 Task: Search one way flight ticket for 5 adults, 1 child, 2 infants in seat and 1 infant on lap in business from Charlotte Amalie,st. Thomas: Cyril E. King Airport to Rock Springs: Southwest Wyoming Regional Airport (rock Springs Sweetwater County Airport) on 8-5-2023. Choice of flights is Alaska. Number of bags: 11 checked bags. Price is upto 81000. Outbound departure time preference is 18:15. Flight should be any emissions.
Action: Mouse moved to (337, 300)
Screenshot: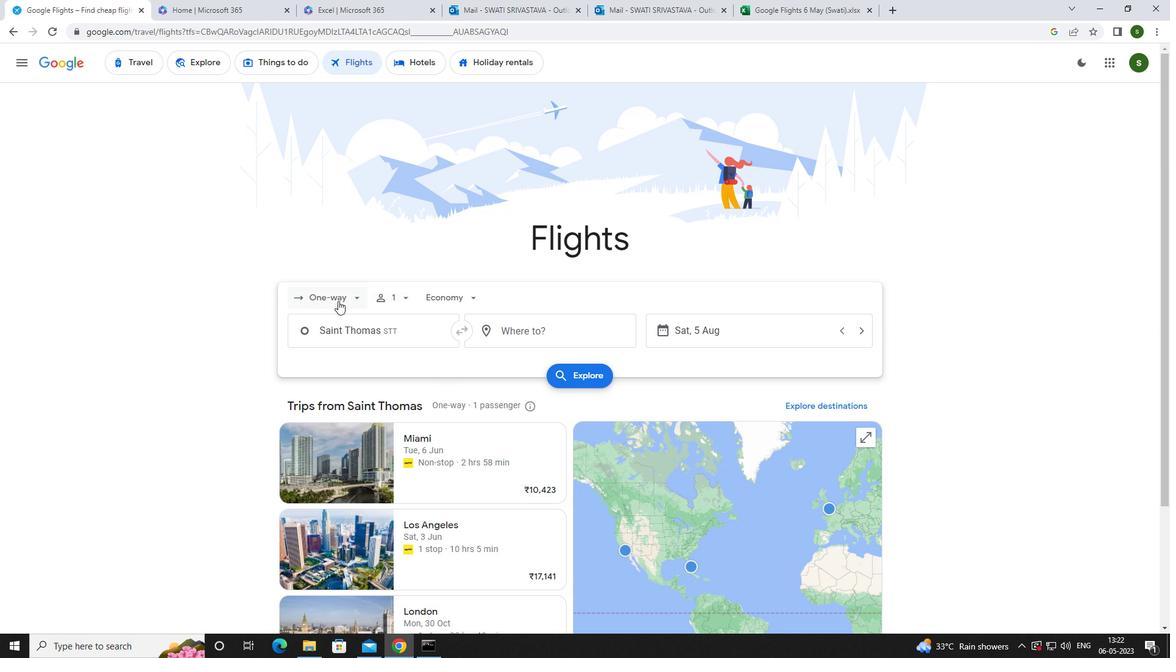 
Action: Mouse pressed left at (337, 300)
Screenshot: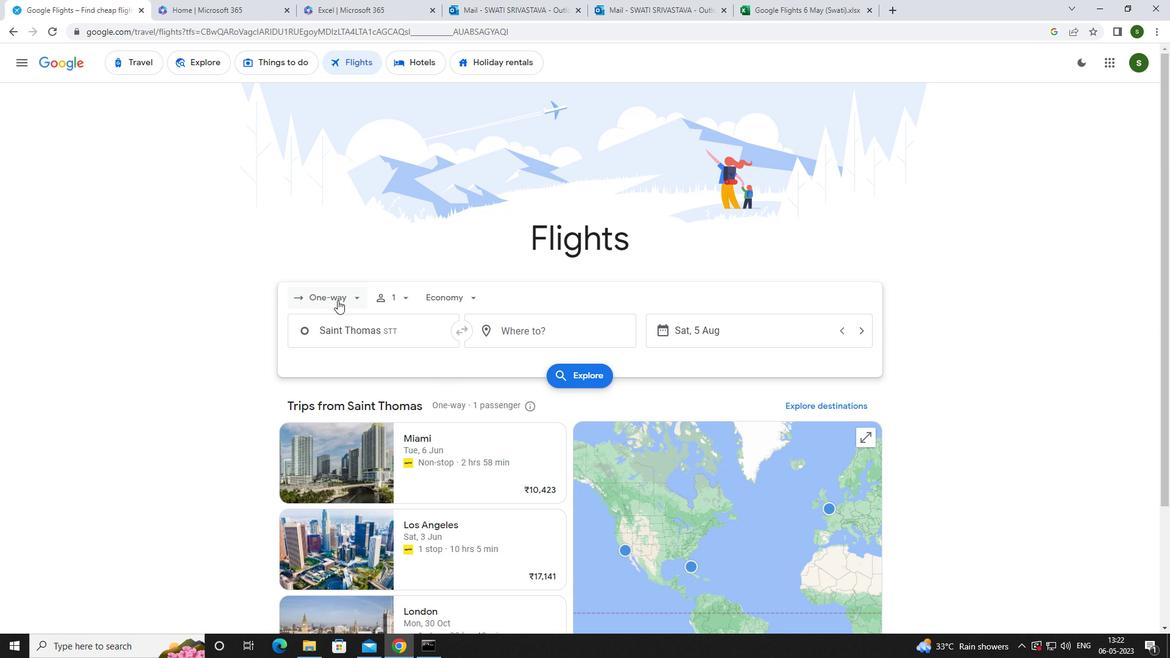 
Action: Mouse moved to (354, 354)
Screenshot: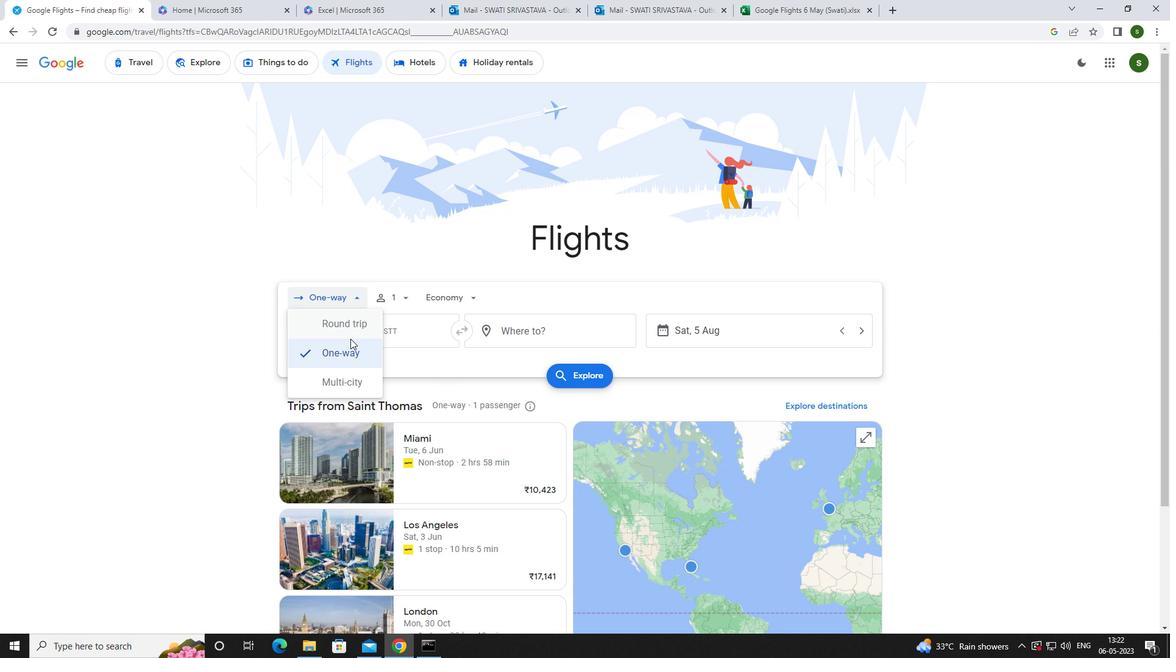 
Action: Mouse pressed left at (354, 354)
Screenshot: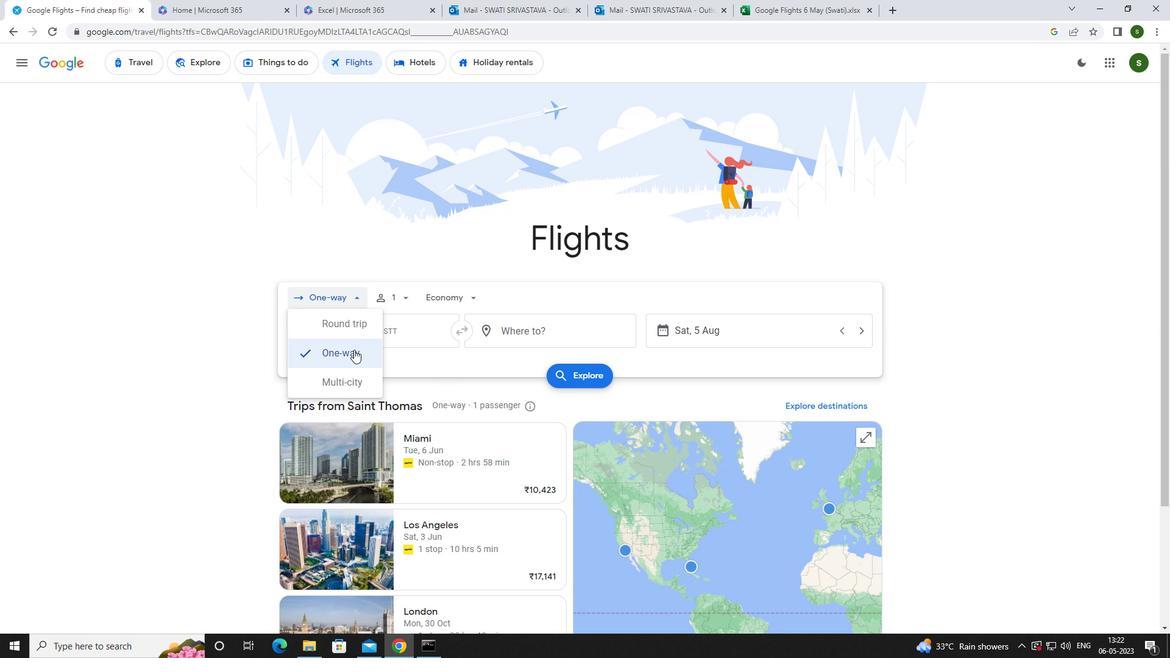 
Action: Mouse moved to (403, 295)
Screenshot: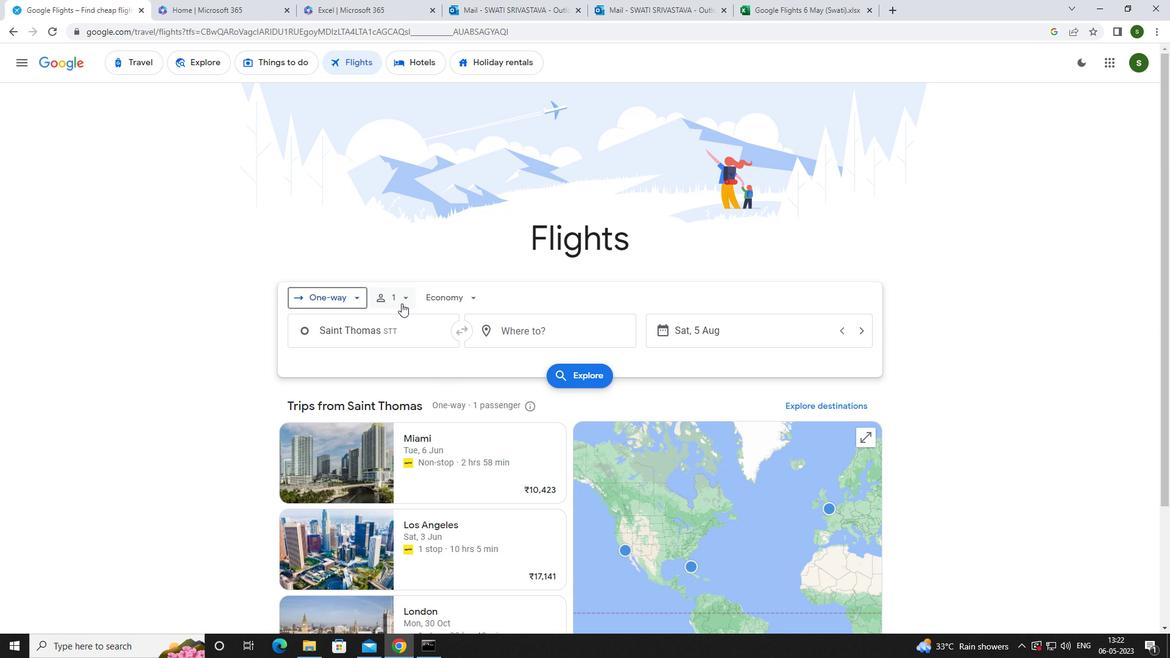 
Action: Mouse pressed left at (403, 295)
Screenshot: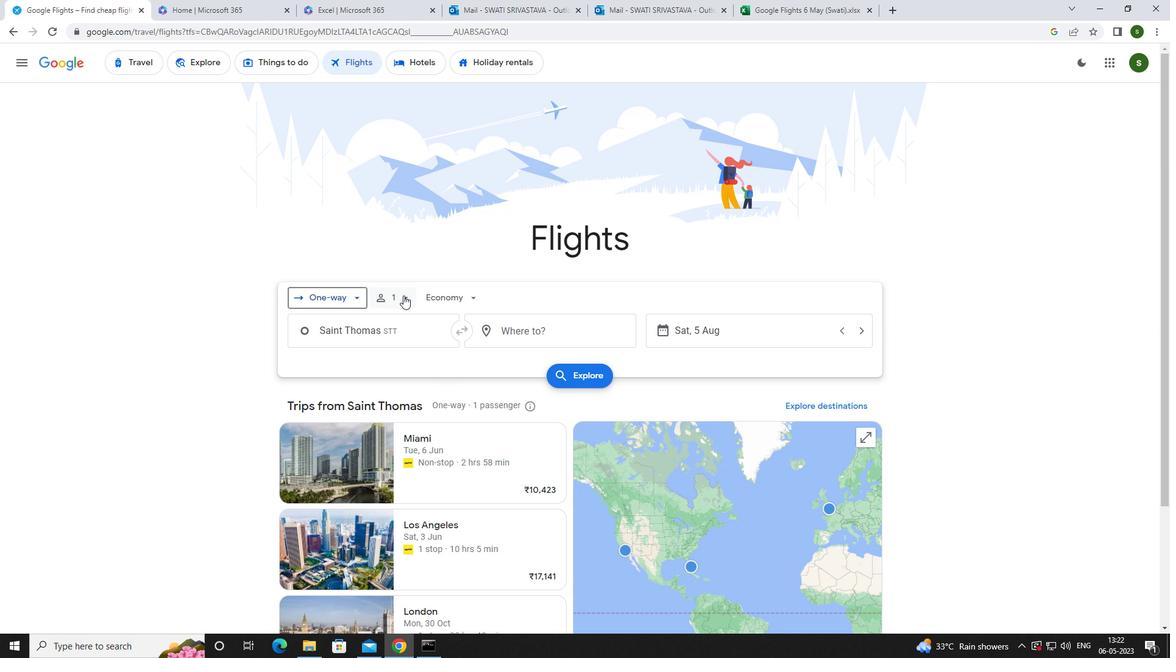 
Action: Mouse moved to (502, 330)
Screenshot: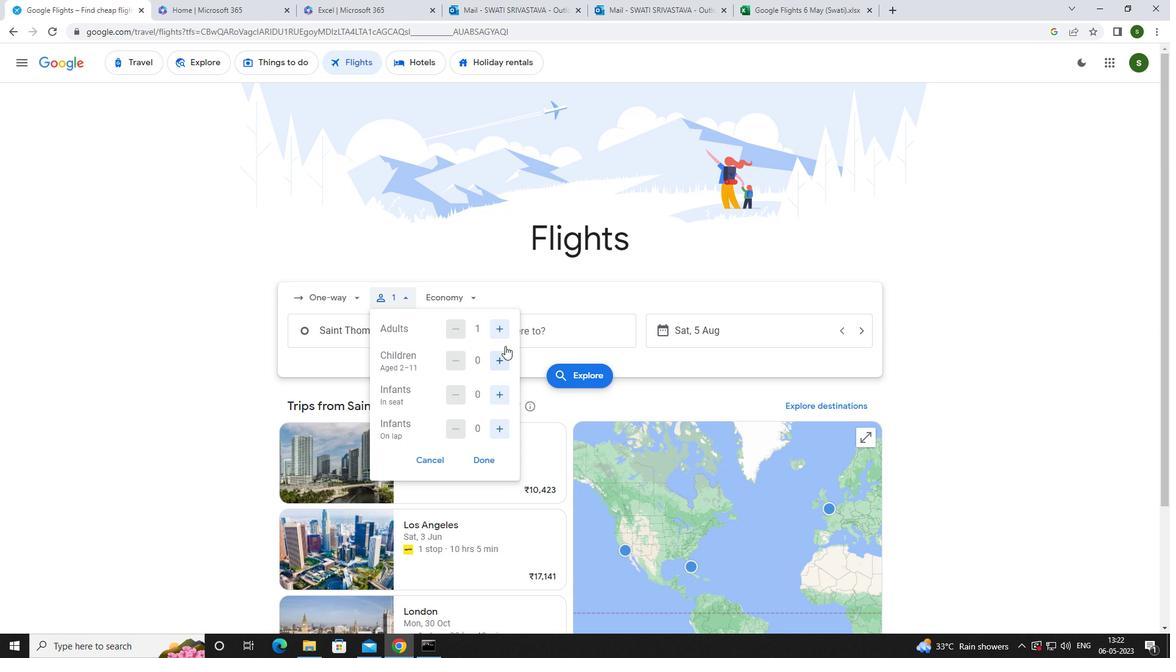 
Action: Mouse pressed left at (502, 330)
Screenshot: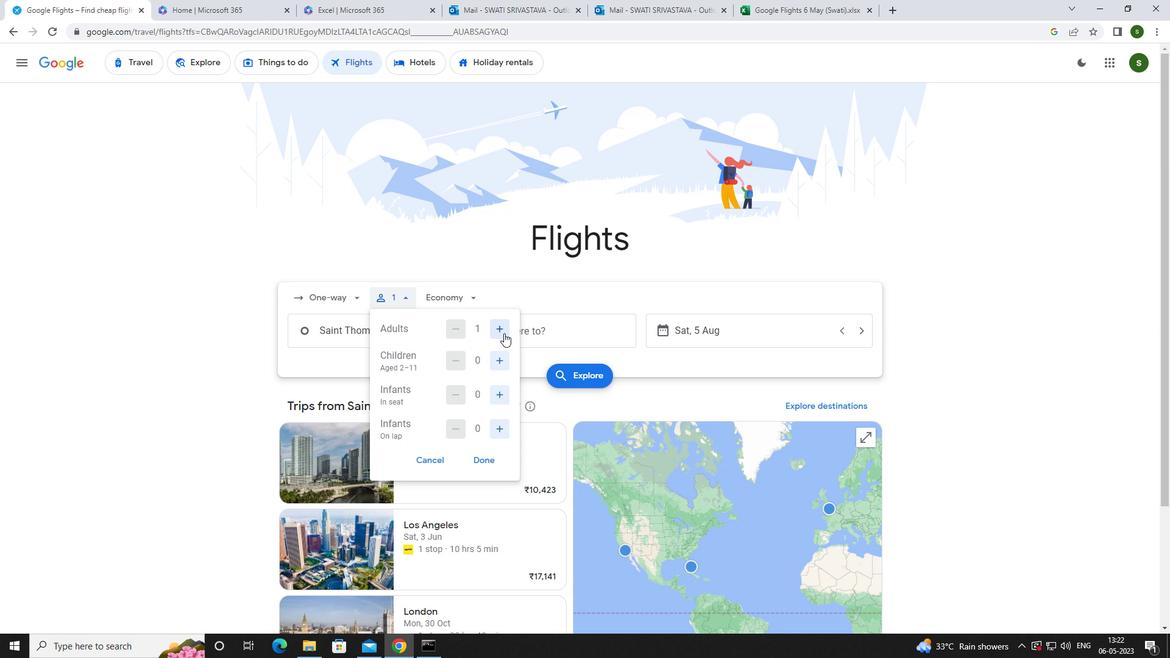 
Action: Mouse pressed left at (502, 330)
Screenshot: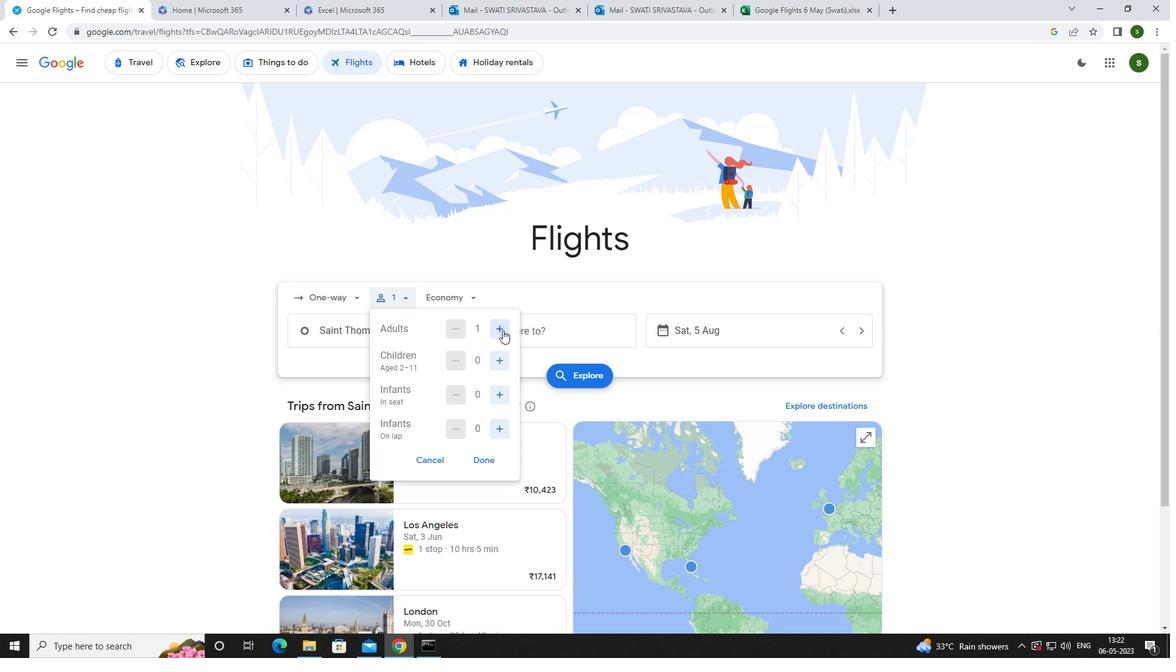 
Action: Mouse pressed left at (502, 330)
Screenshot: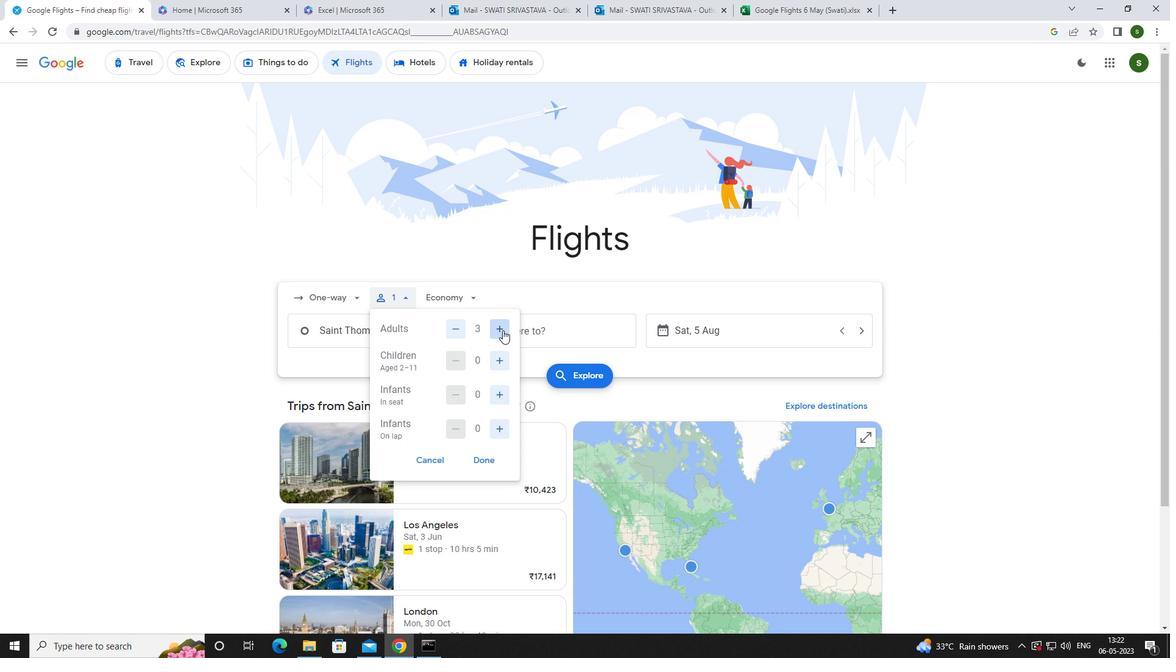 
Action: Mouse pressed left at (502, 330)
Screenshot: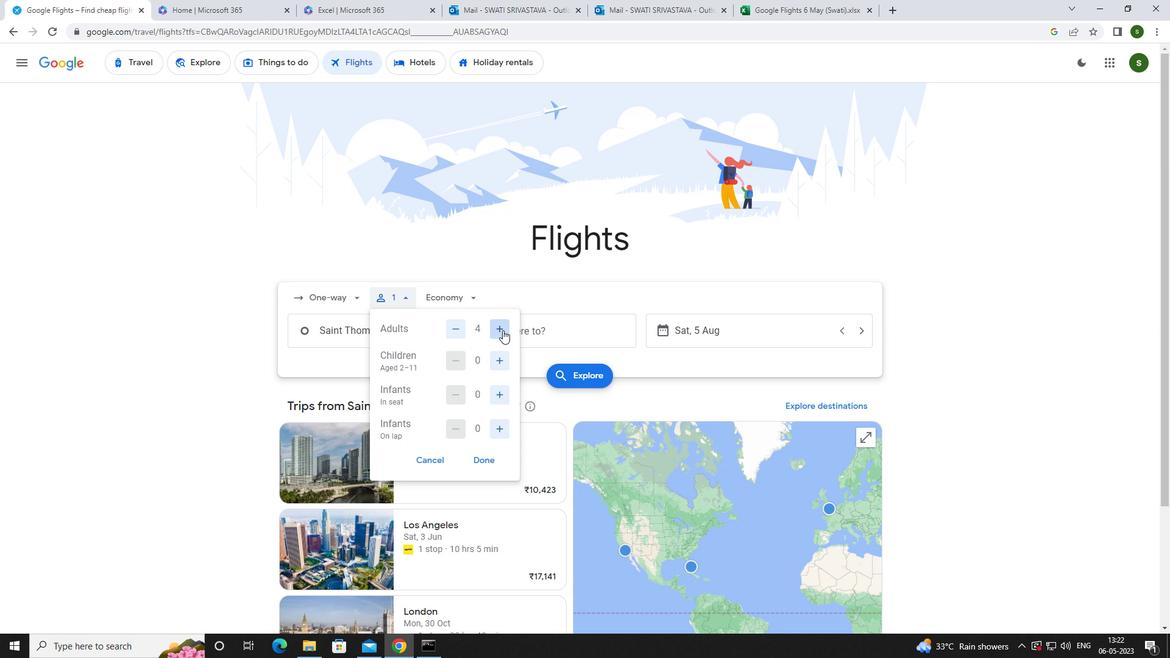
Action: Mouse moved to (500, 360)
Screenshot: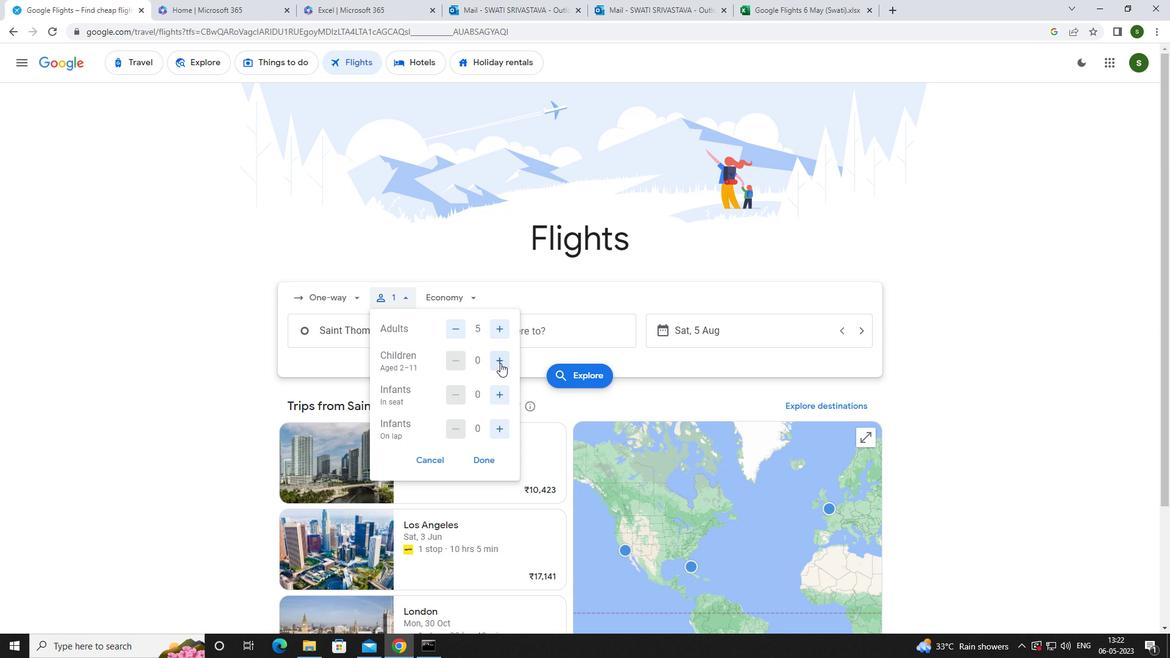 
Action: Mouse pressed left at (500, 360)
Screenshot: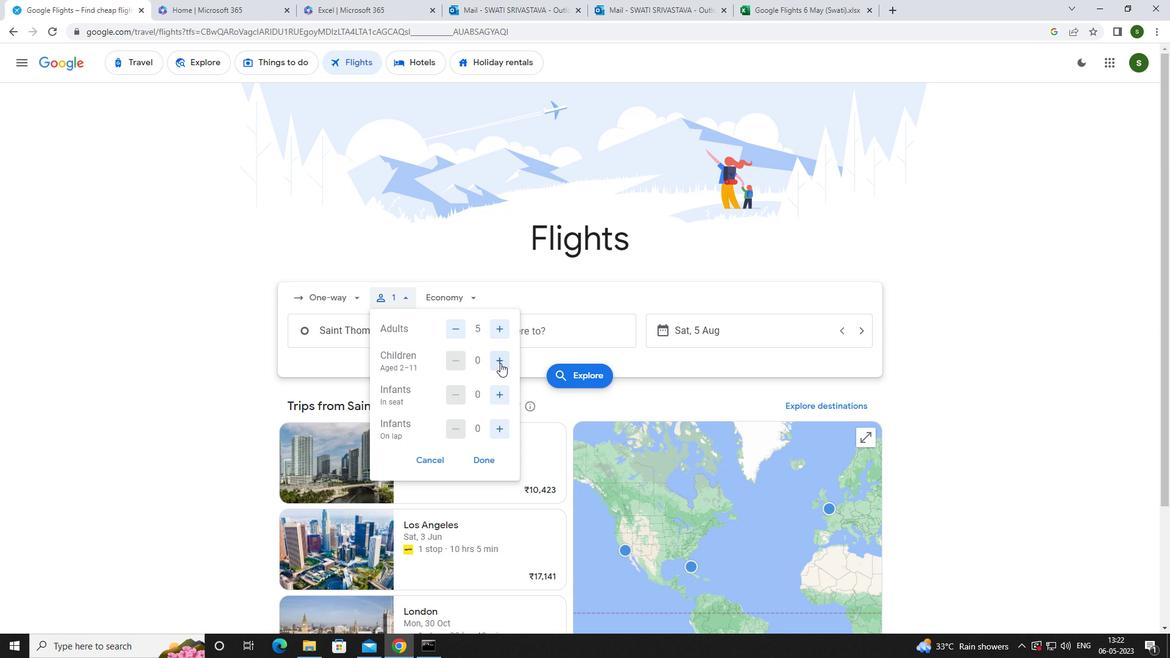 
Action: Mouse moved to (500, 394)
Screenshot: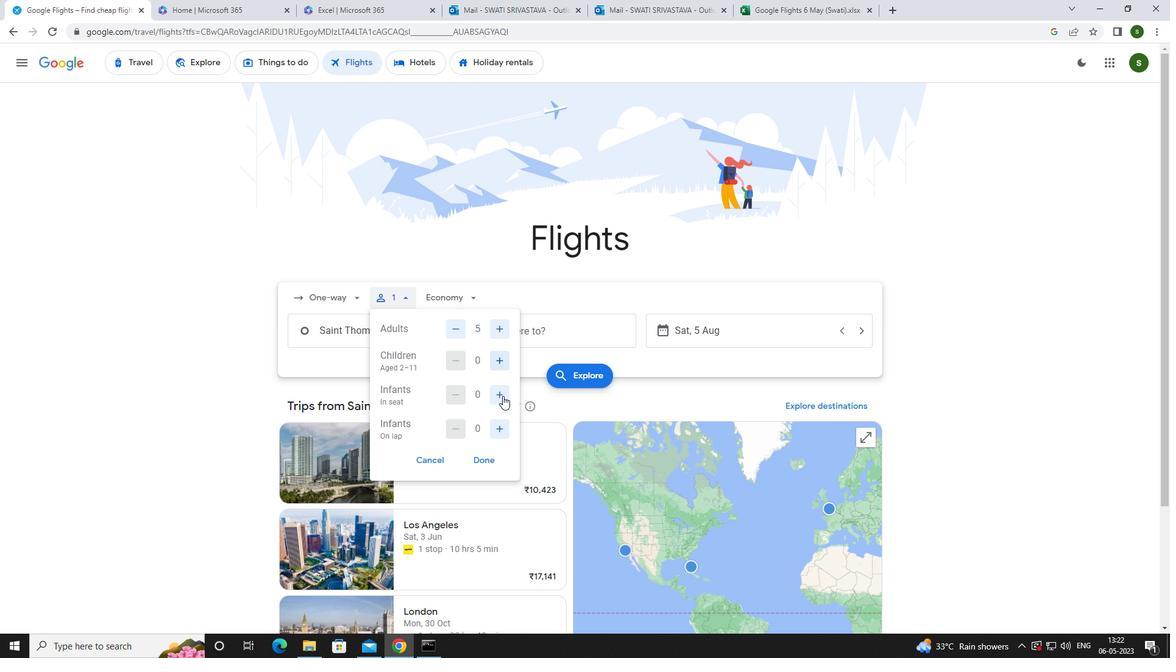 
Action: Mouse pressed left at (500, 394)
Screenshot: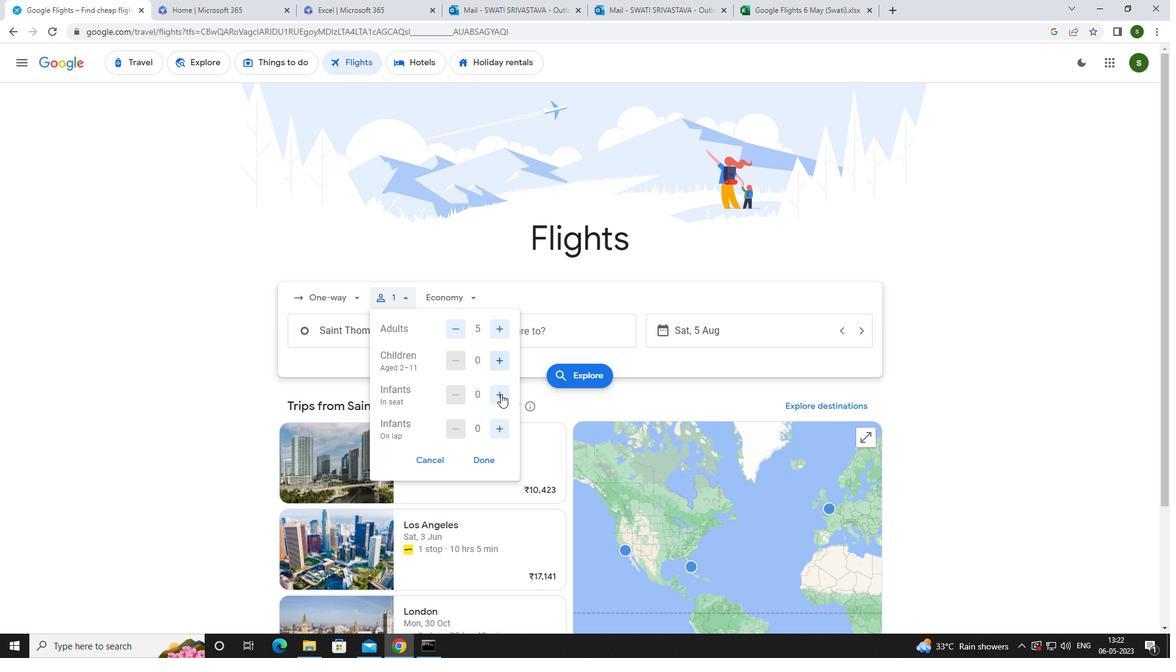 
Action: Mouse moved to (500, 393)
Screenshot: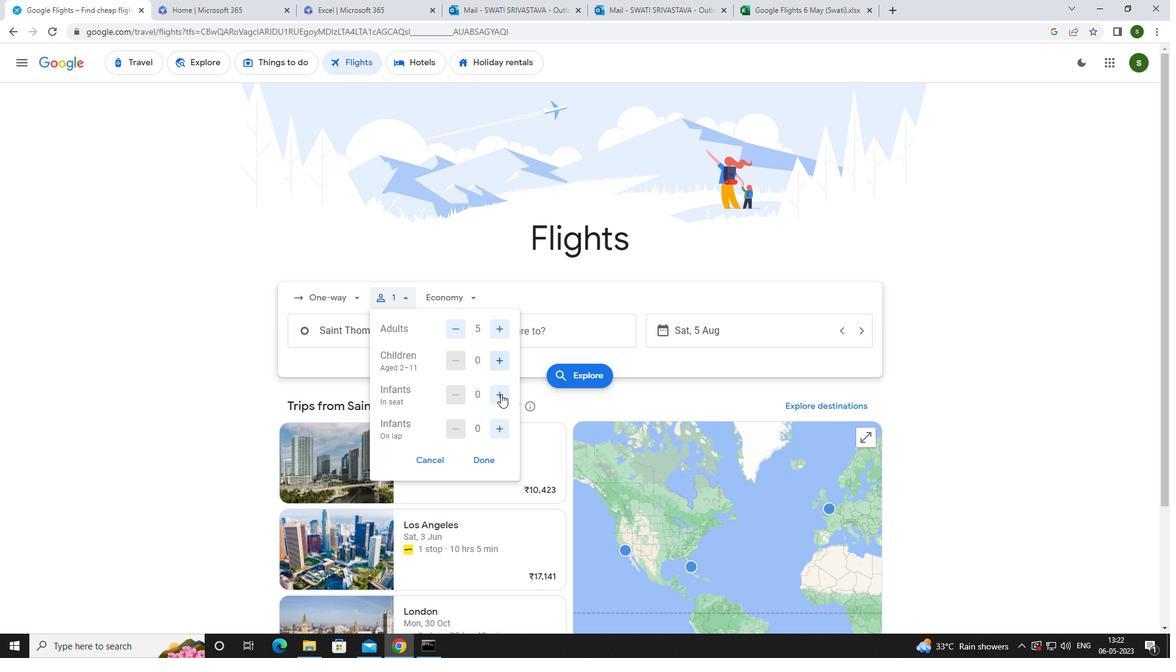 
Action: Mouse pressed left at (500, 393)
Screenshot: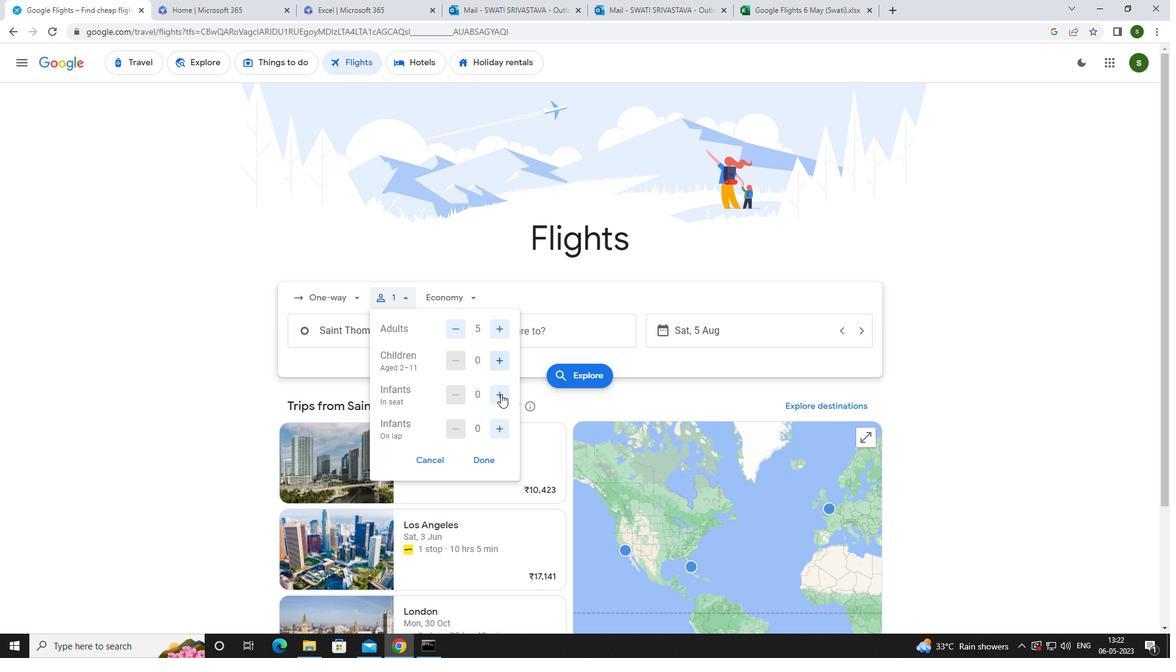 
Action: Mouse moved to (497, 431)
Screenshot: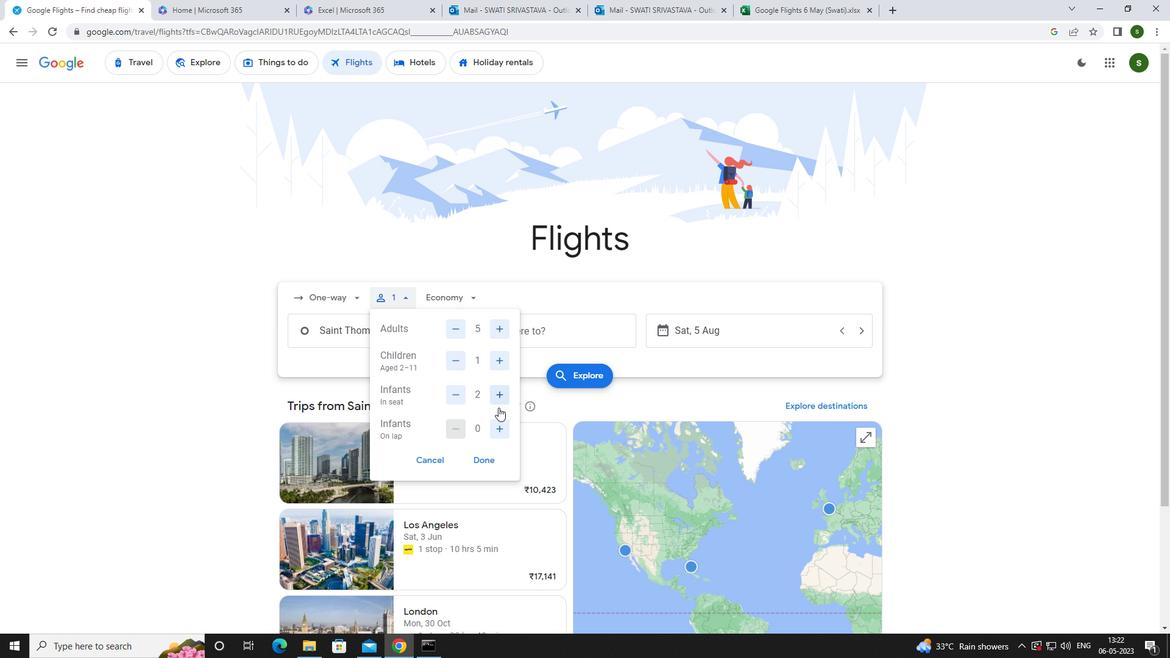 
Action: Mouse pressed left at (497, 431)
Screenshot: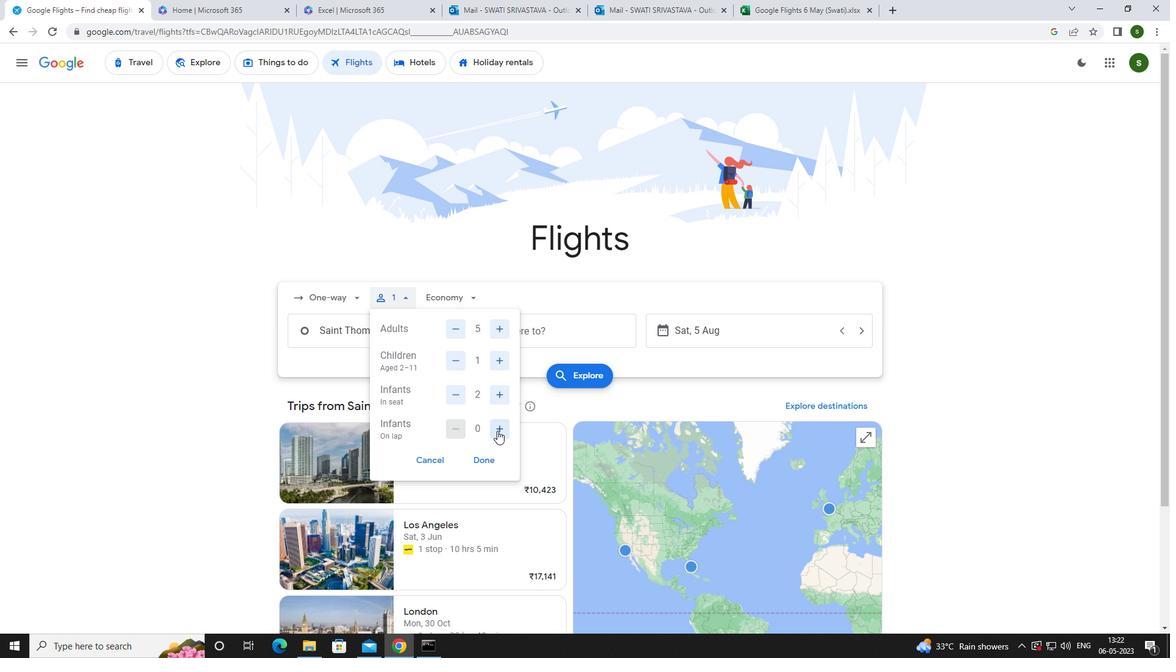 
Action: Mouse moved to (468, 294)
Screenshot: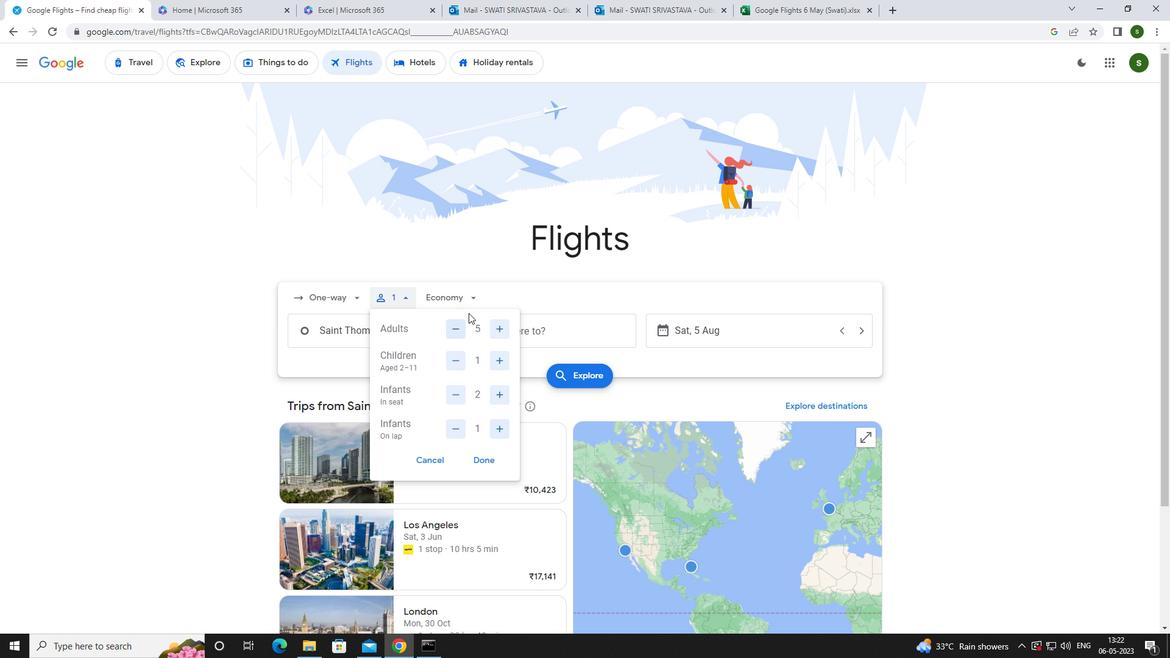 
Action: Mouse pressed left at (468, 294)
Screenshot: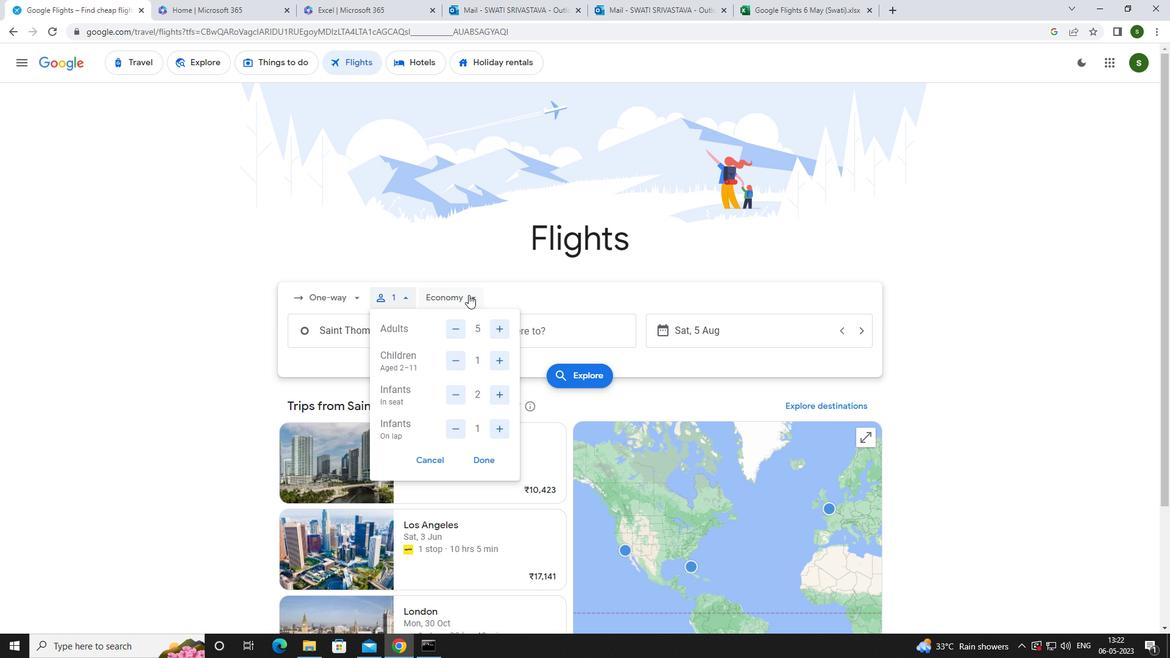 
Action: Mouse moved to (480, 381)
Screenshot: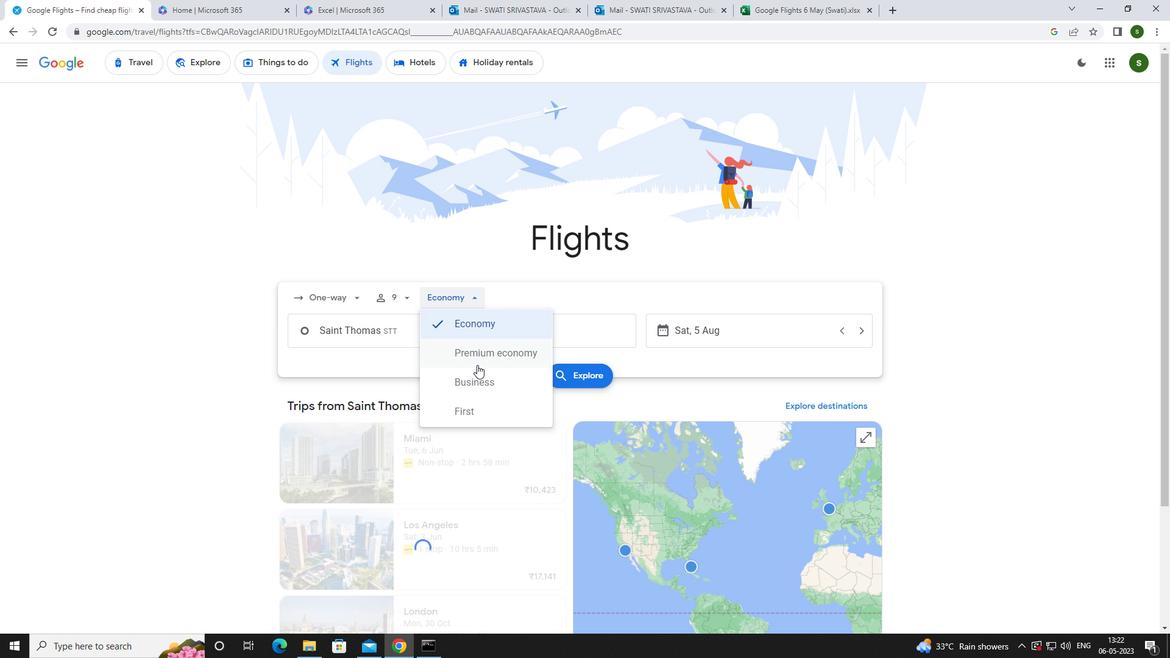 
Action: Mouse pressed left at (480, 381)
Screenshot: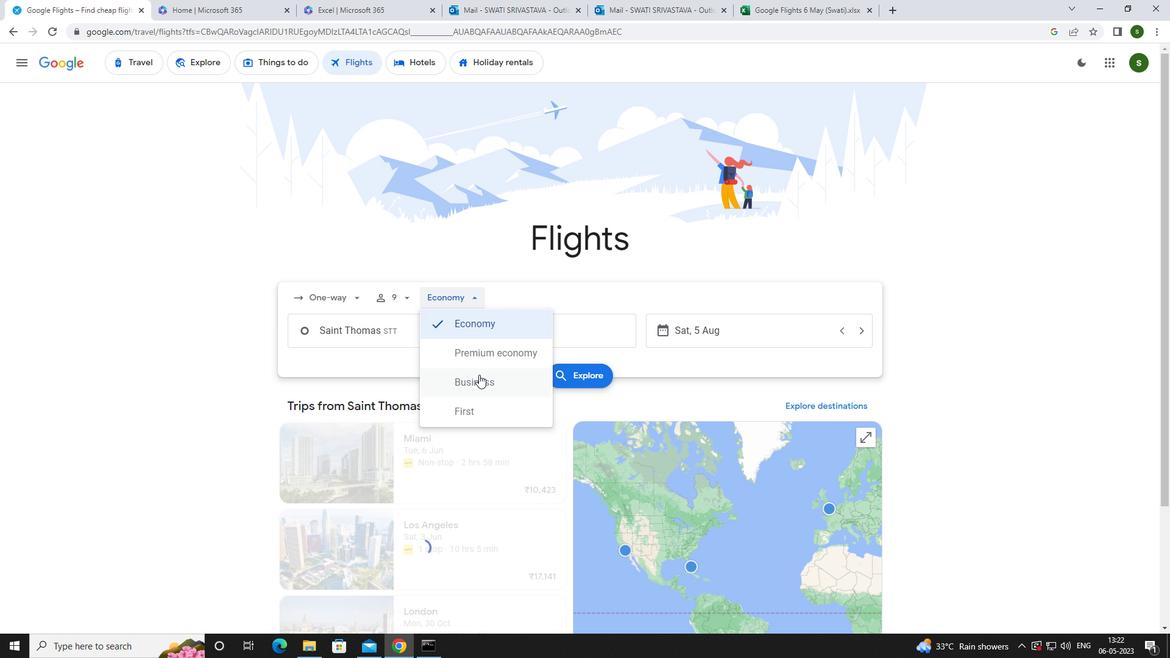 
Action: Mouse moved to (416, 331)
Screenshot: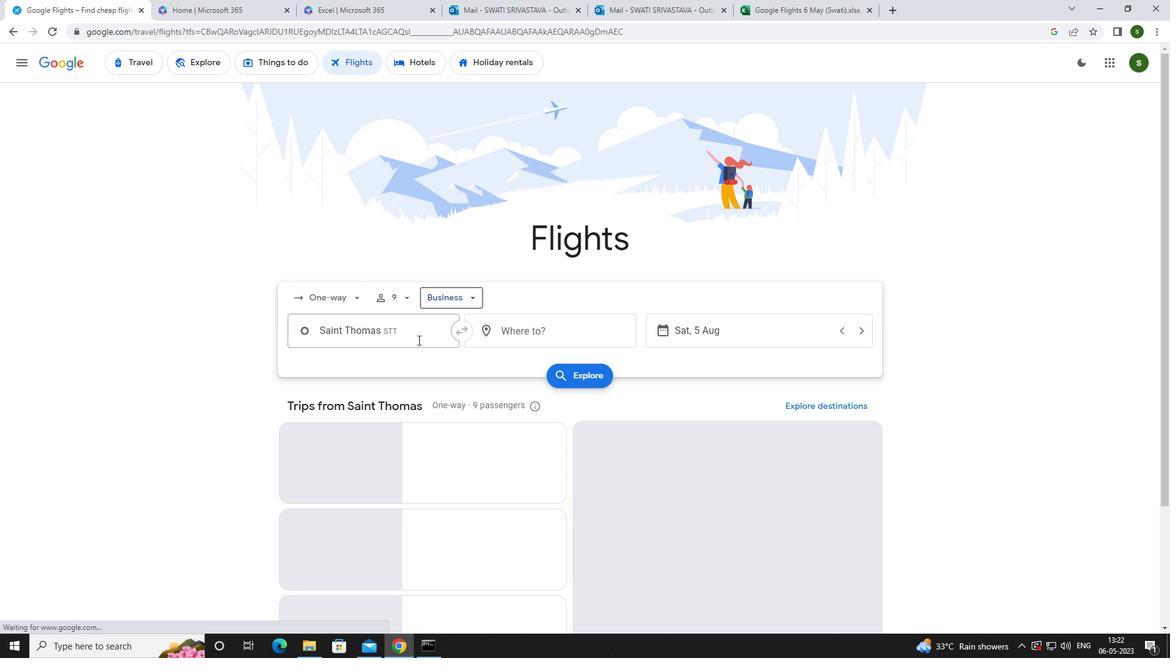 
Action: Mouse pressed left at (416, 331)
Screenshot: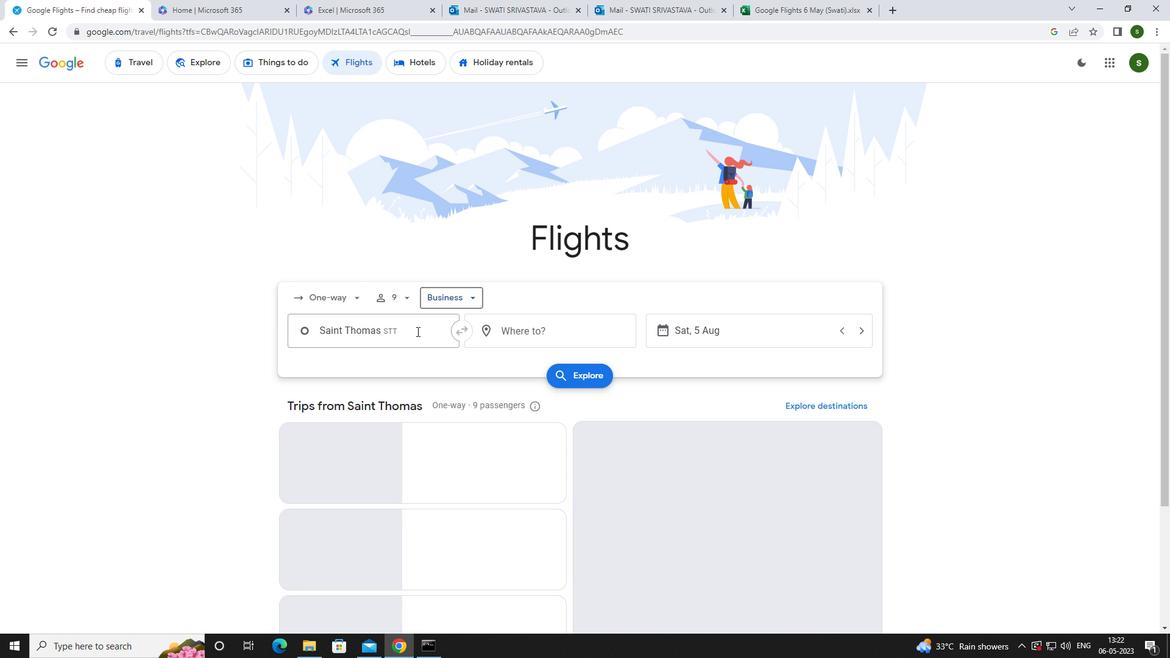 
Action: Key pressed <Key.caps_lock>c<Key.caps_lock>yril
Screenshot: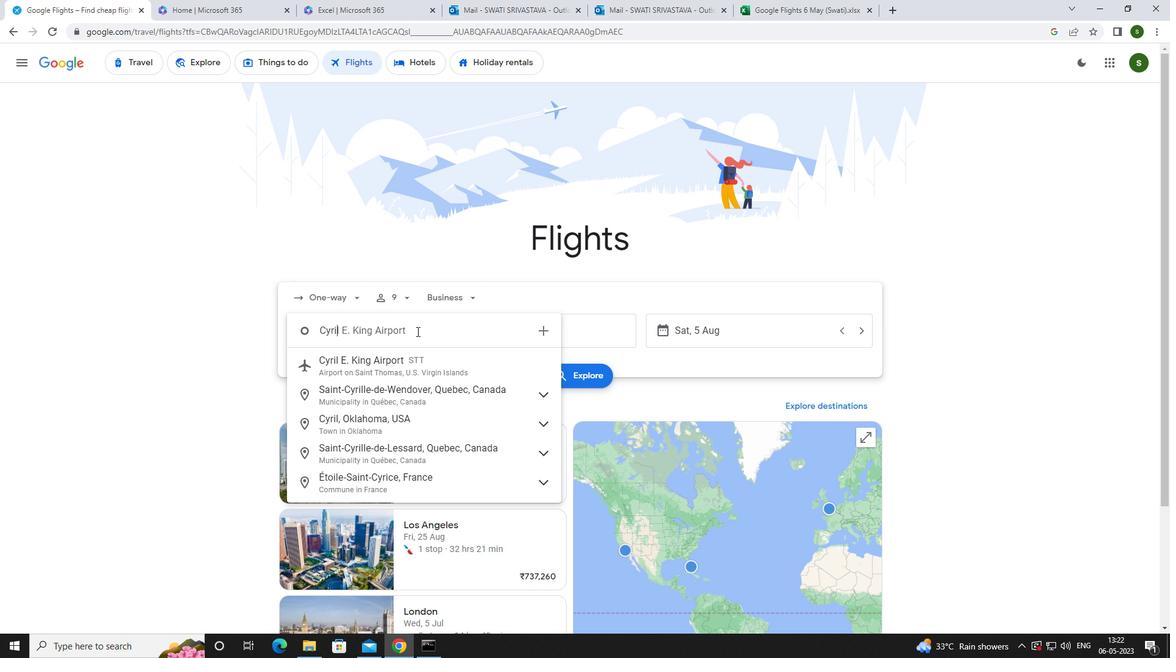 
Action: Mouse moved to (396, 361)
Screenshot: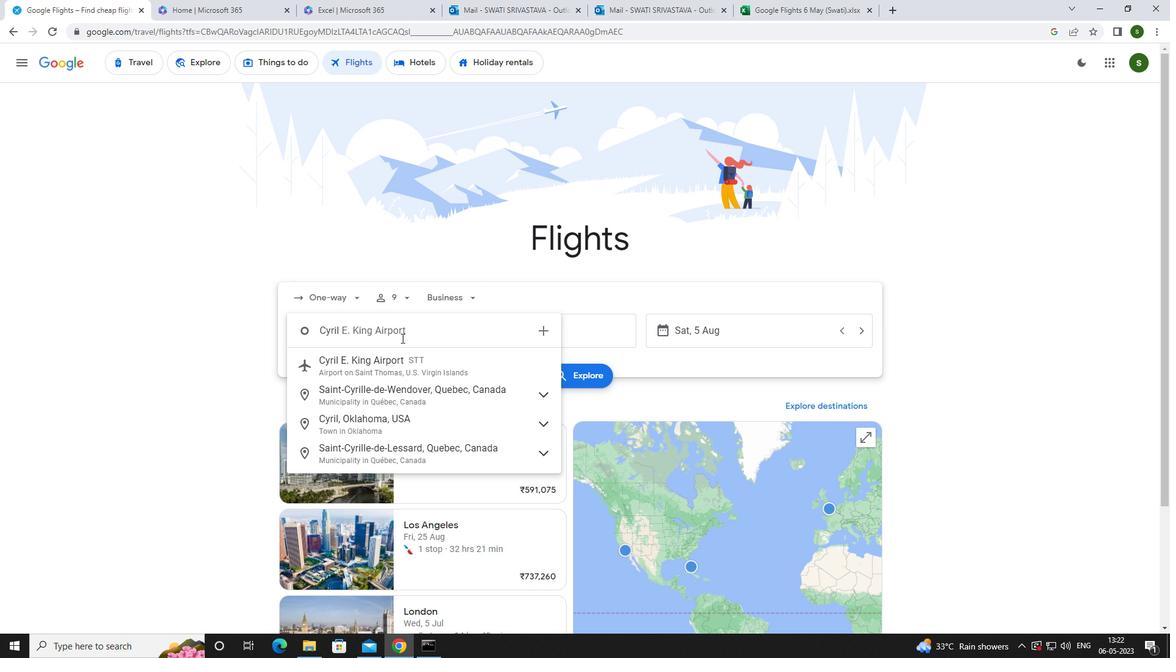 
Action: Mouse pressed left at (396, 361)
Screenshot: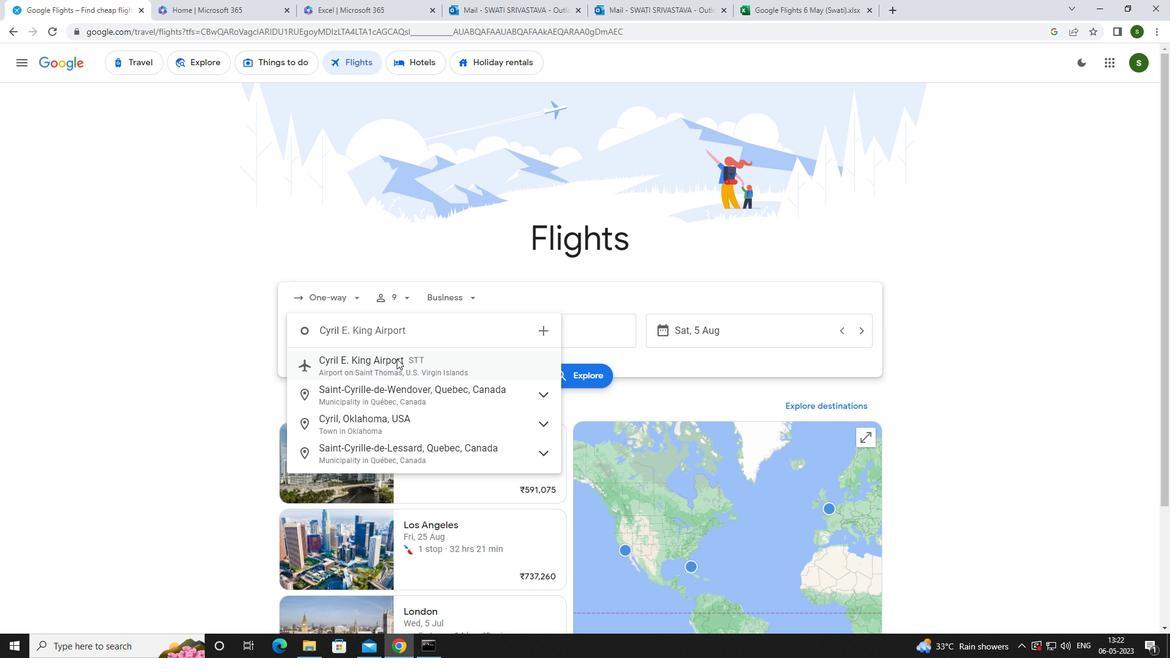 
Action: Mouse moved to (541, 335)
Screenshot: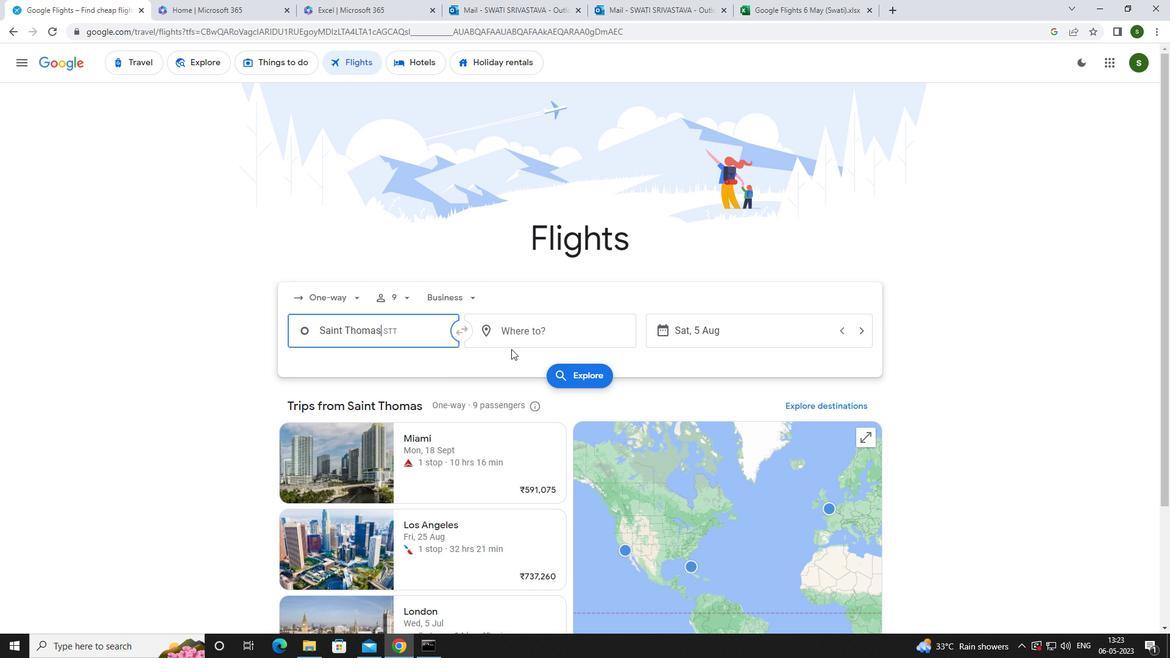 
Action: Mouse pressed left at (541, 335)
Screenshot: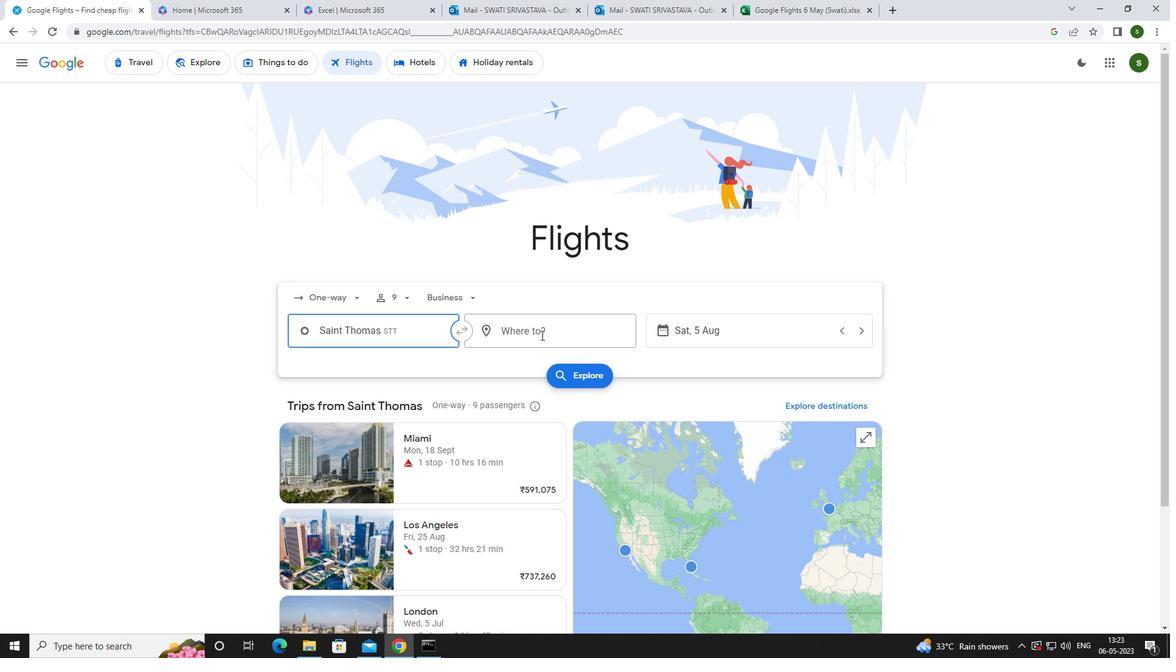 
Action: Key pressed <Key.caps_lock>r<Key.caps_lock>ock<Key.space><Key.caps_lock>s<Key.caps_lock>pri
Screenshot: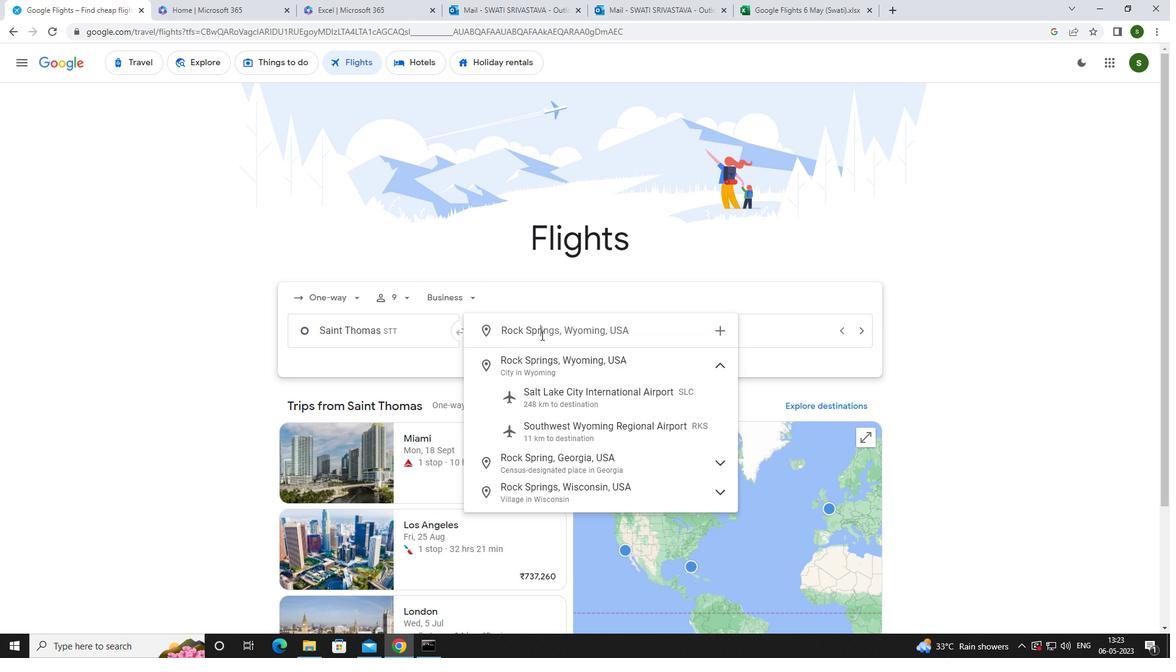 
Action: Mouse moved to (567, 425)
Screenshot: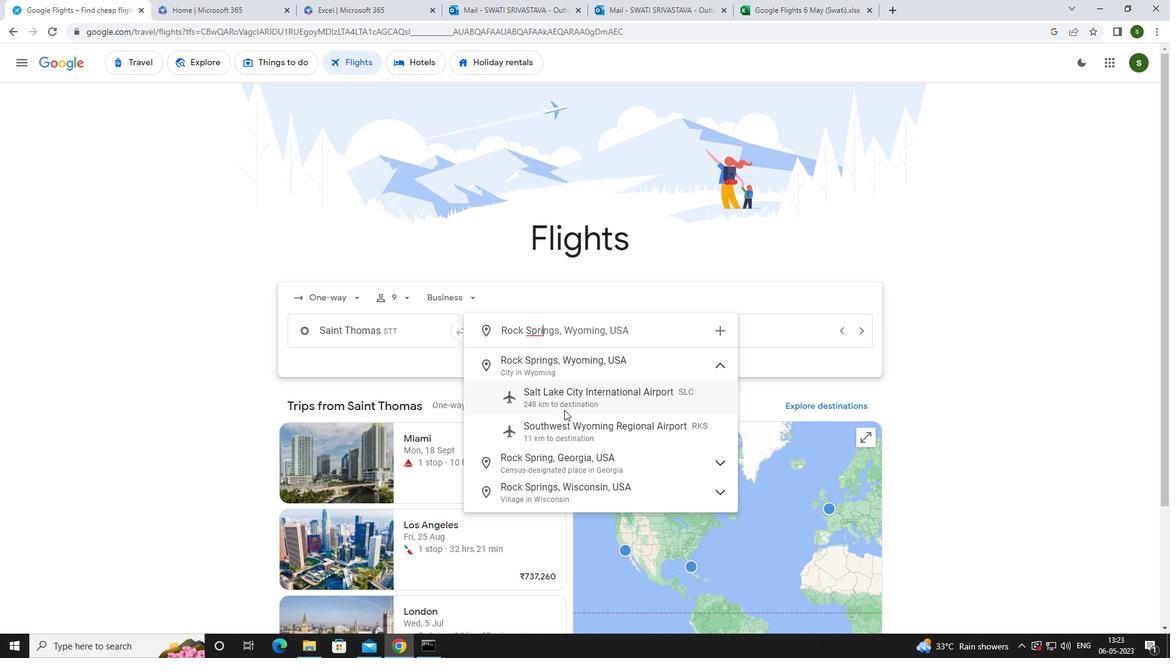
Action: Mouse pressed left at (567, 425)
Screenshot: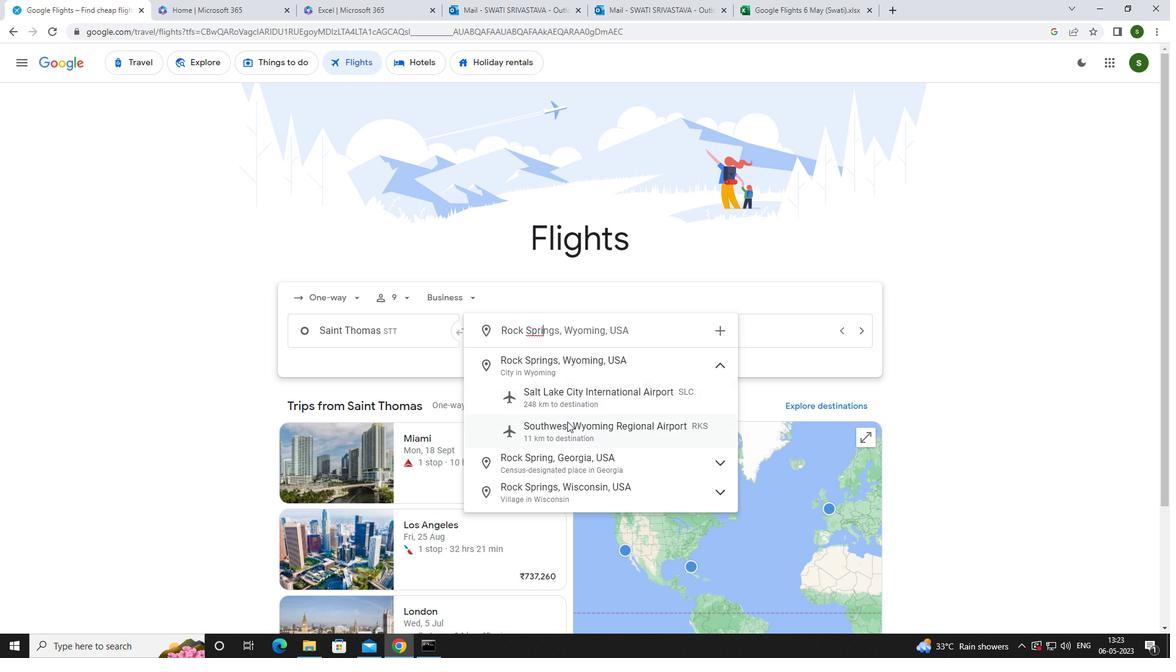 
Action: Mouse moved to (718, 337)
Screenshot: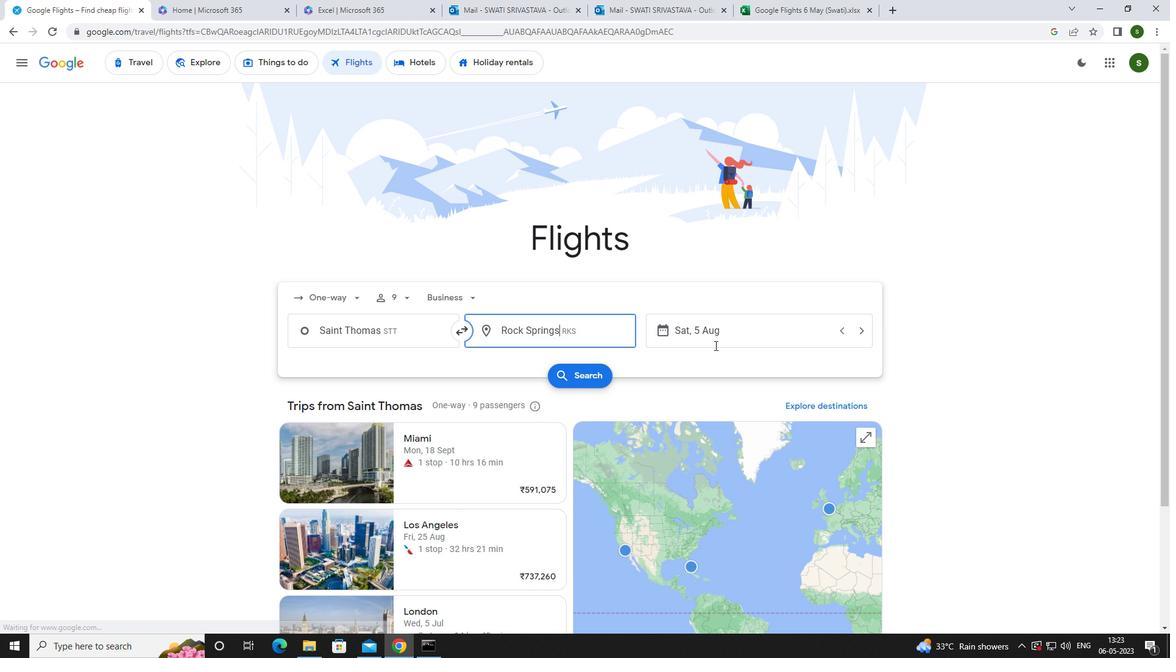
Action: Mouse pressed left at (718, 337)
Screenshot: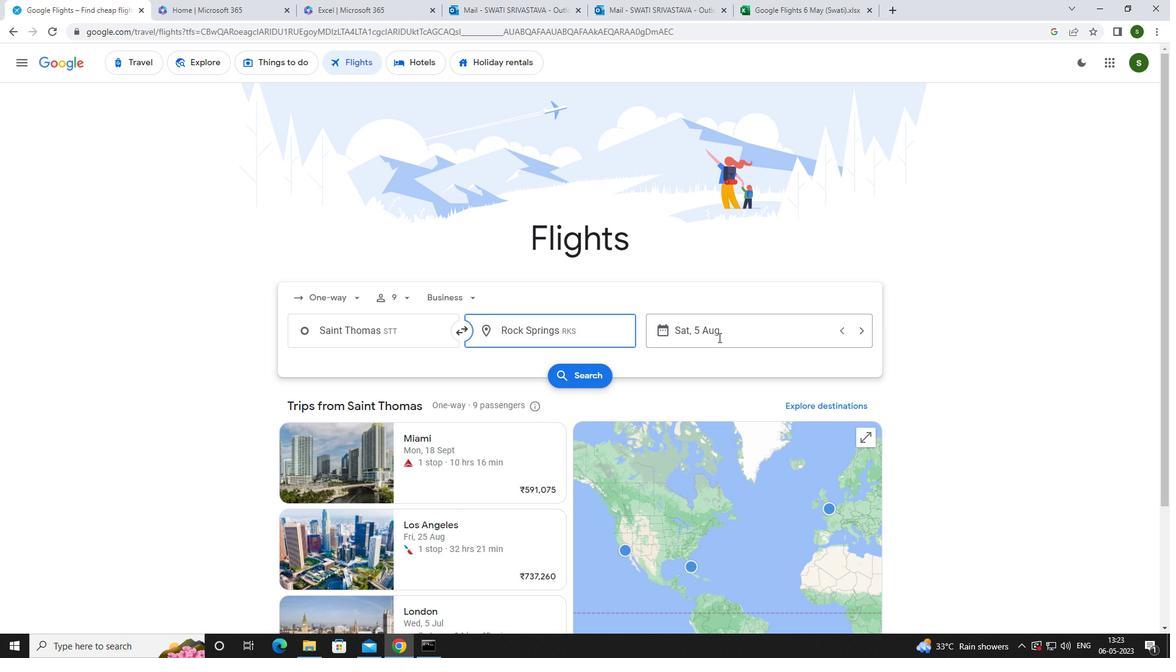 
Action: Mouse moved to (611, 404)
Screenshot: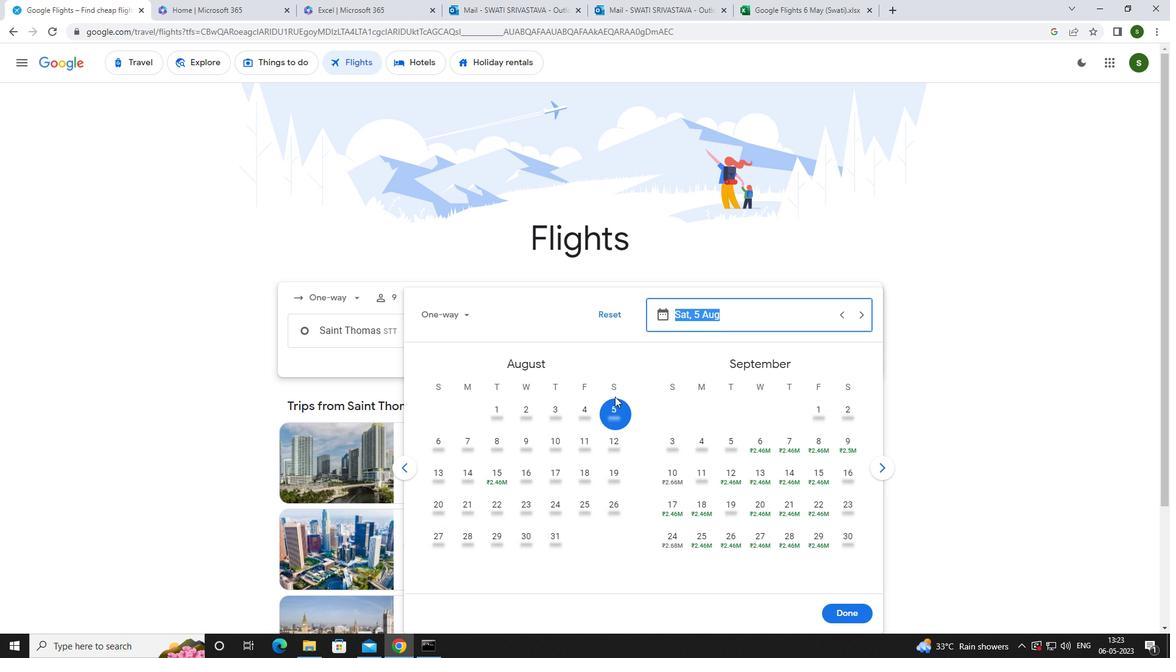 
Action: Mouse pressed left at (611, 404)
Screenshot: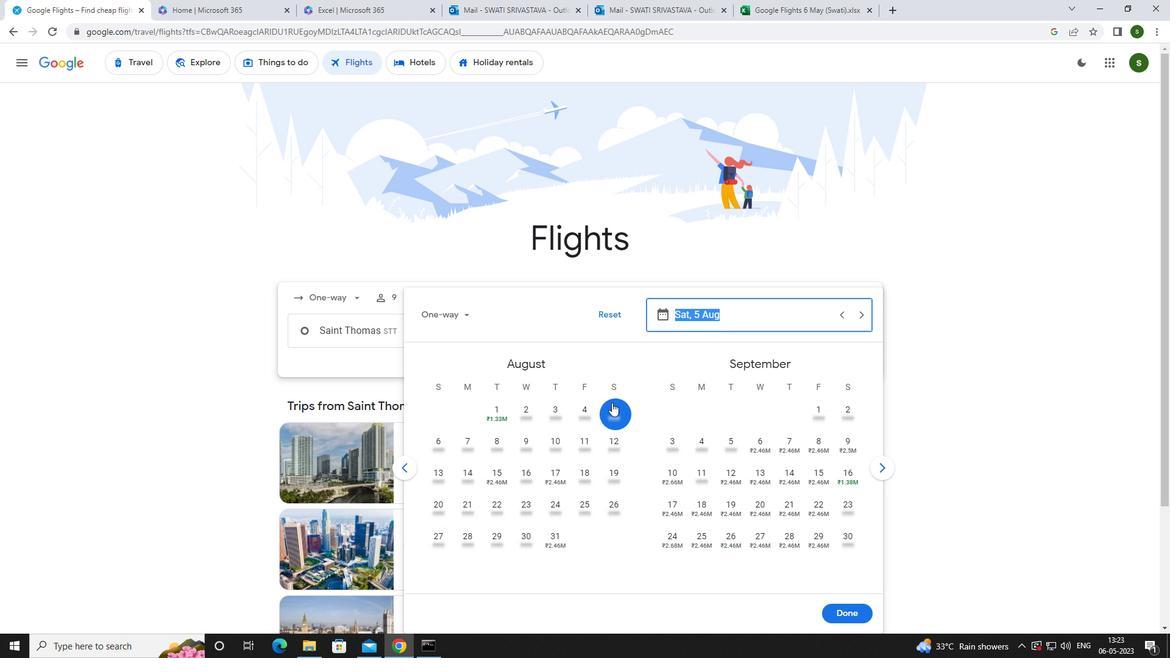 
Action: Mouse moved to (848, 620)
Screenshot: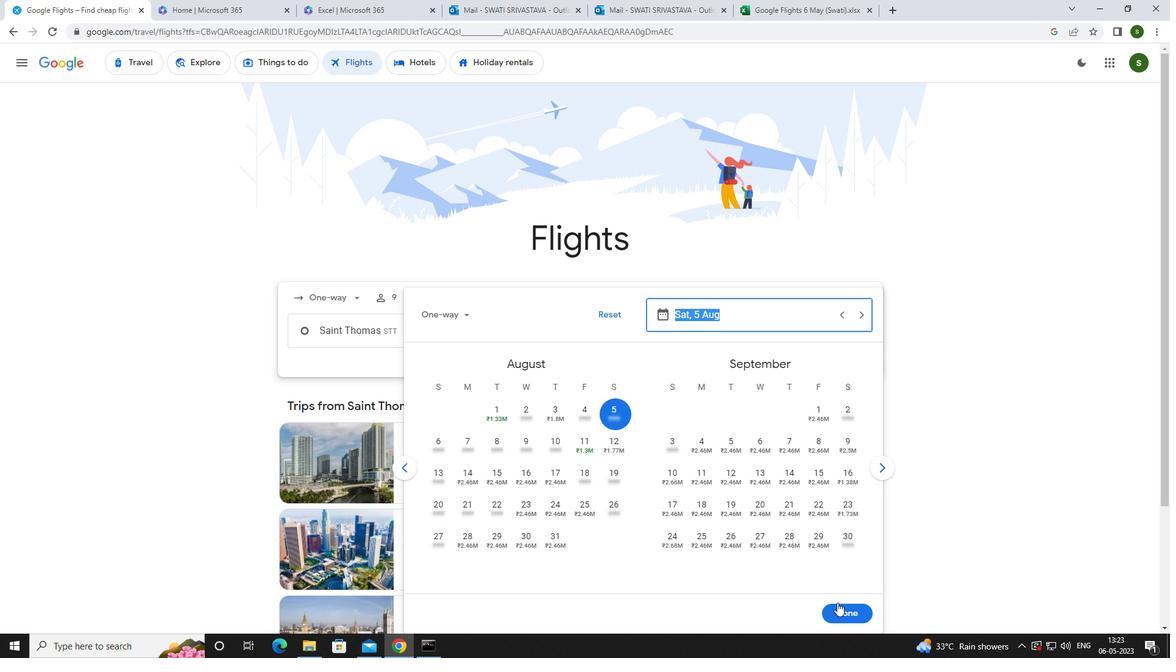 
Action: Mouse pressed left at (848, 620)
Screenshot: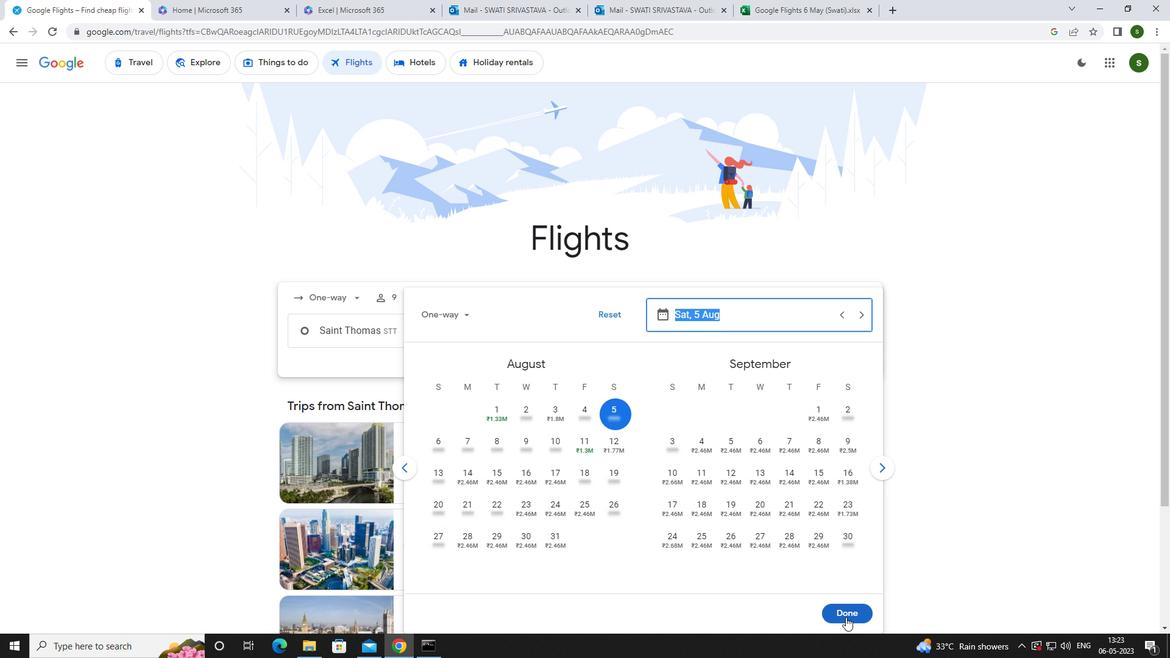 
Action: Mouse moved to (596, 388)
Screenshot: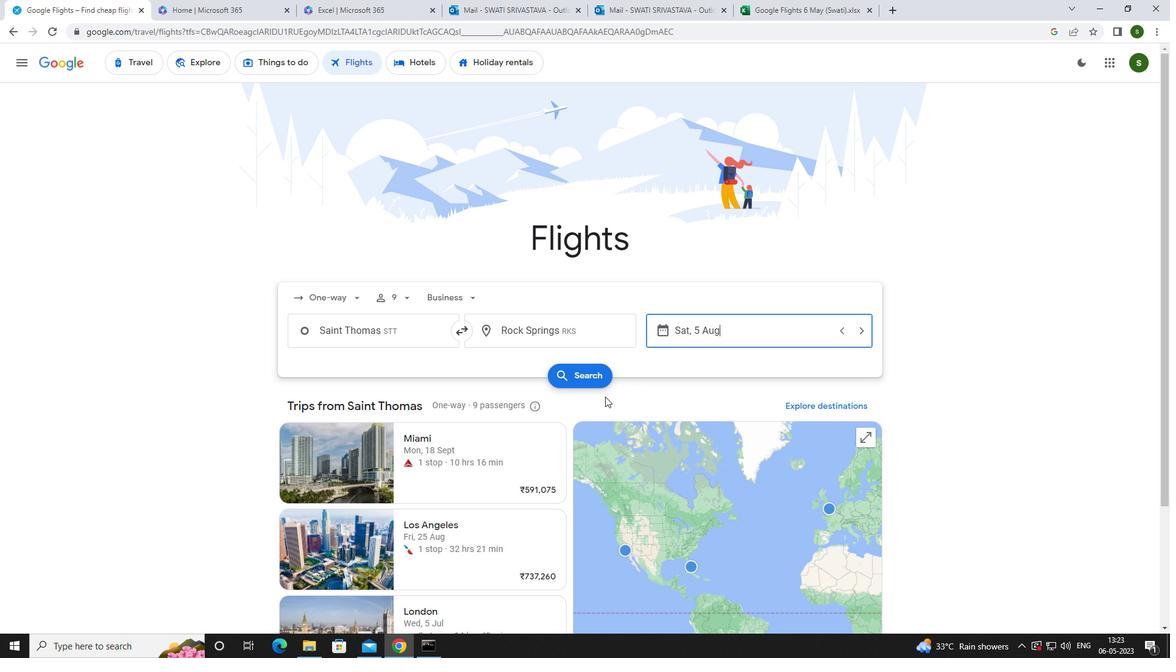 
Action: Mouse pressed left at (596, 388)
Screenshot: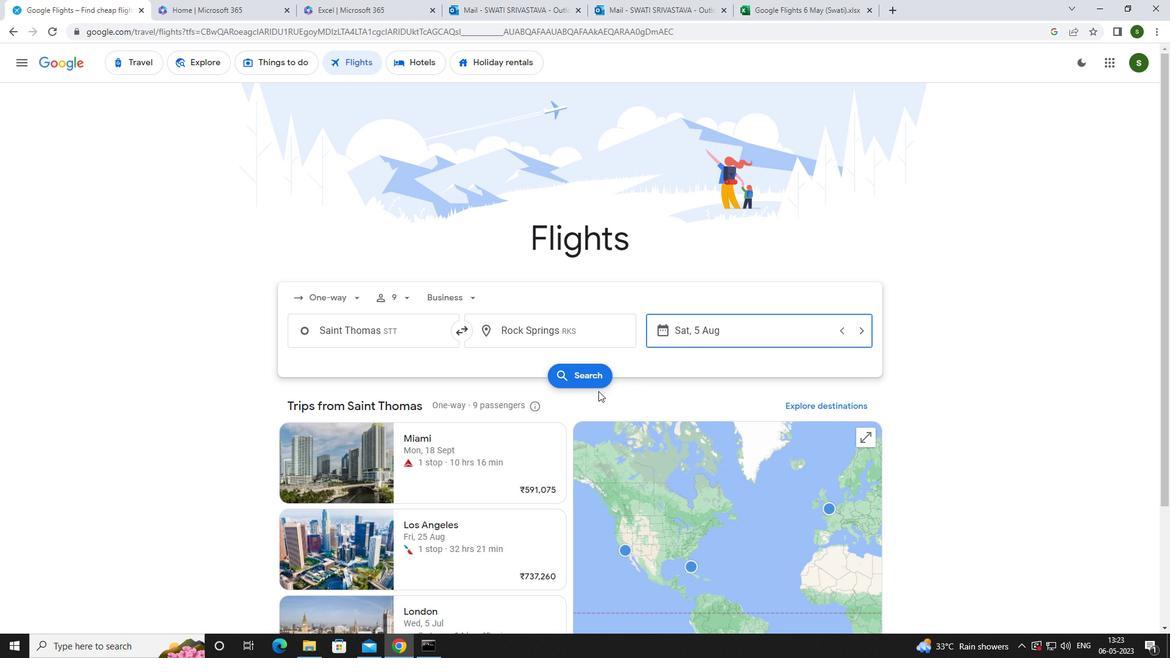 
Action: Mouse moved to (313, 170)
Screenshot: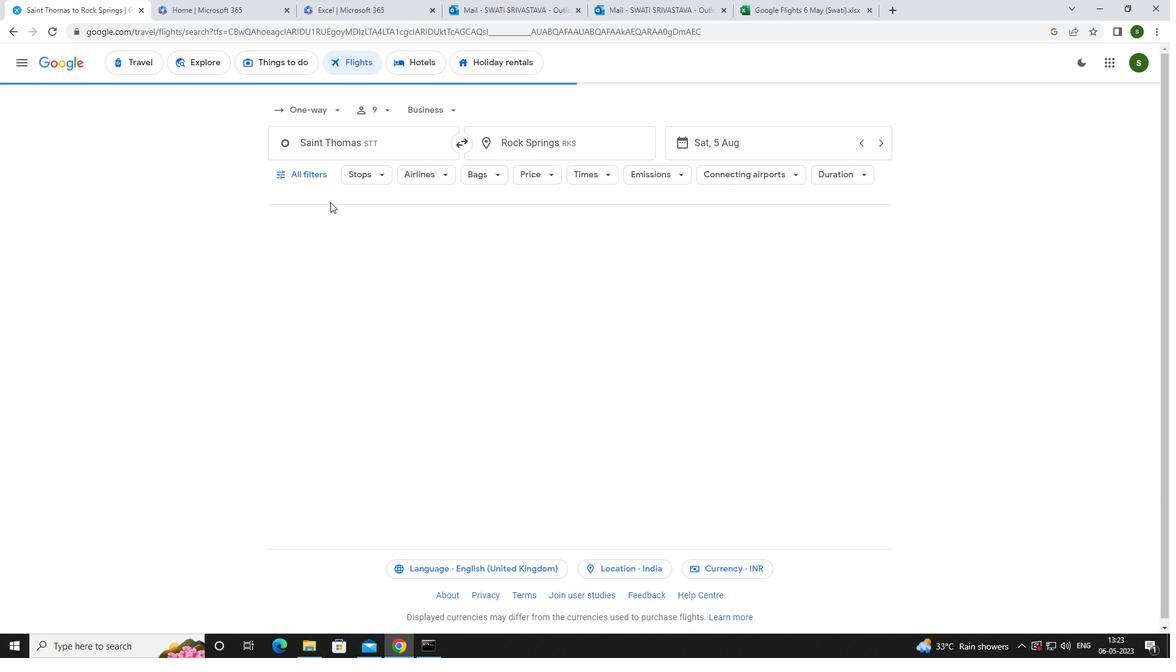 
Action: Mouse pressed left at (313, 170)
Screenshot: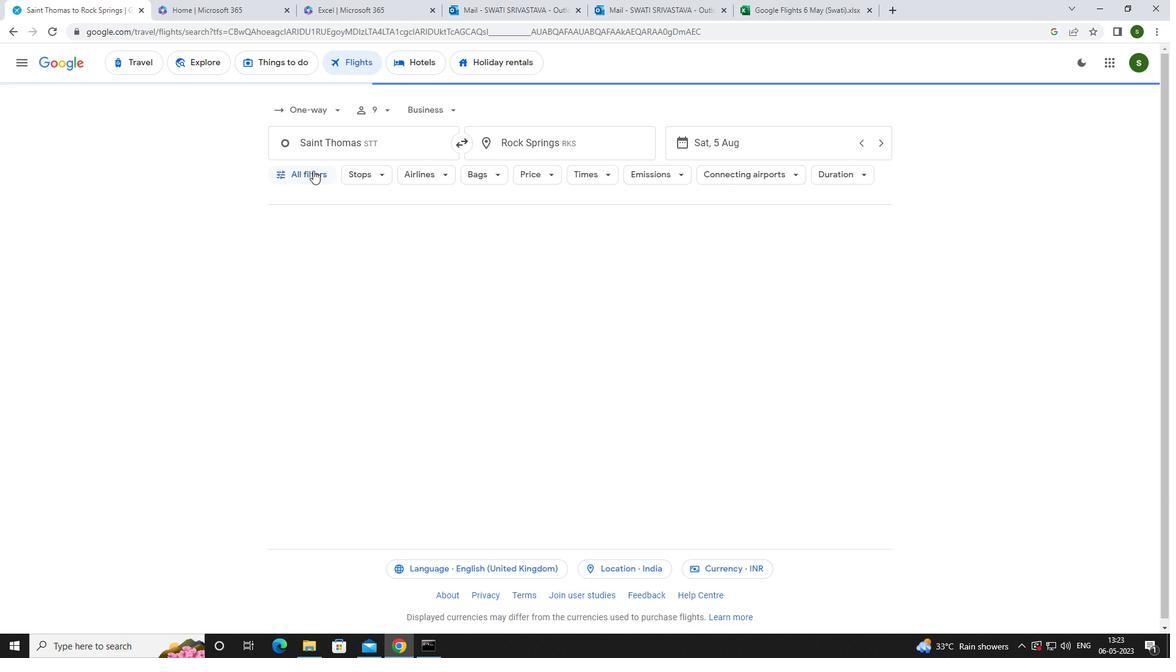 
Action: Mouse moved to (457, 431)
Screenshot: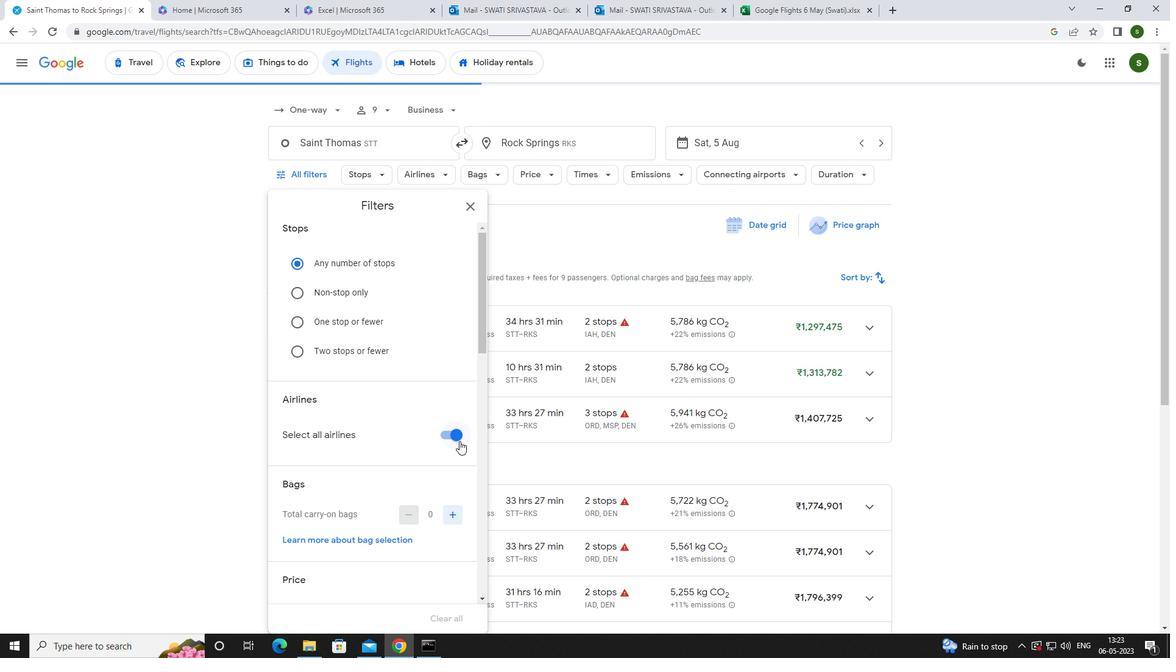 
Action: Mouse pressed left at (457, 431)
Screenshot: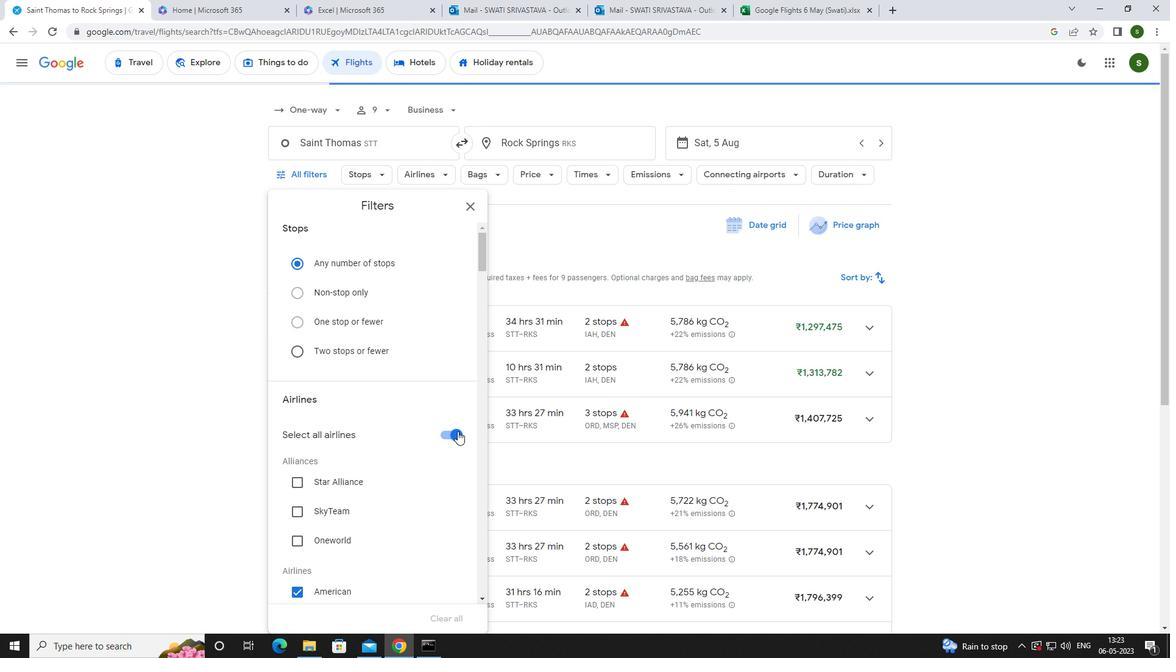 
Action: Mouse moved to (391, 421)
Screenshot: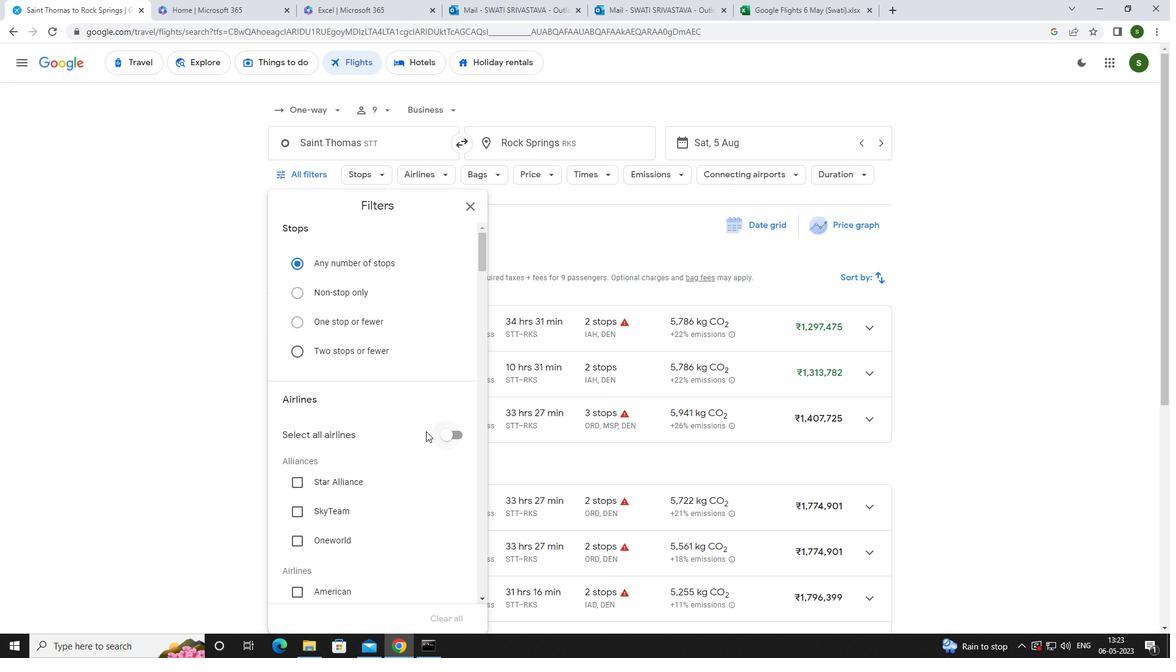 
Action: Mouse scrolled (391, 421) with delta (0, 0)
Screenshot: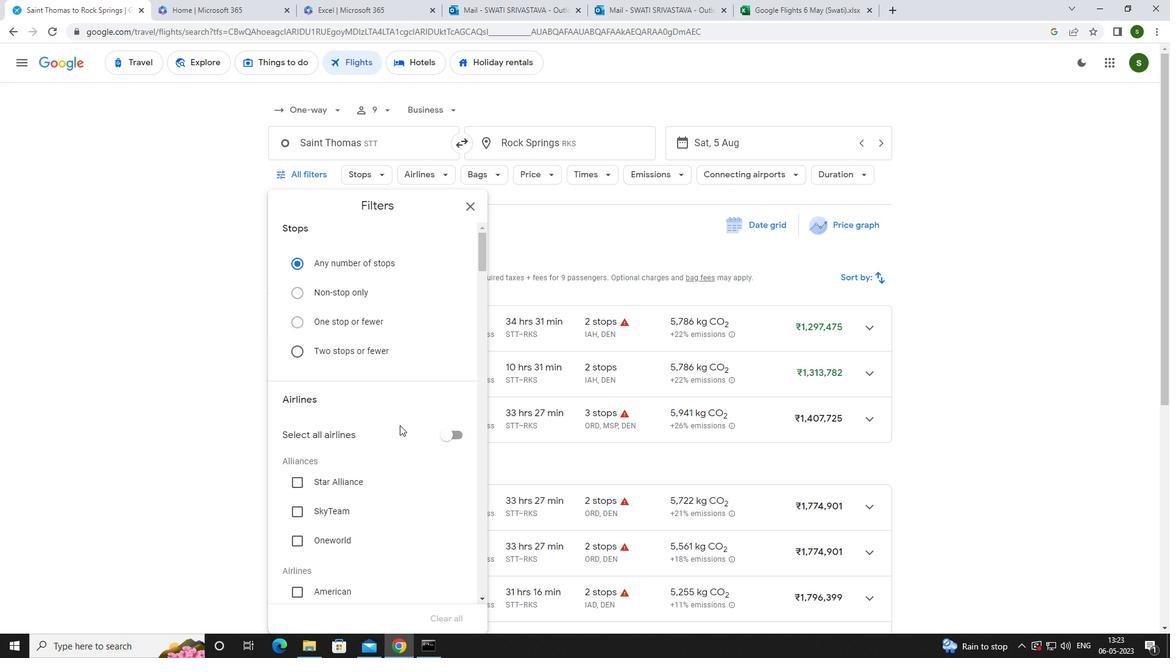 
Action: Mouse scrolled (391, 421) with delta (0, 0)
Screenshot: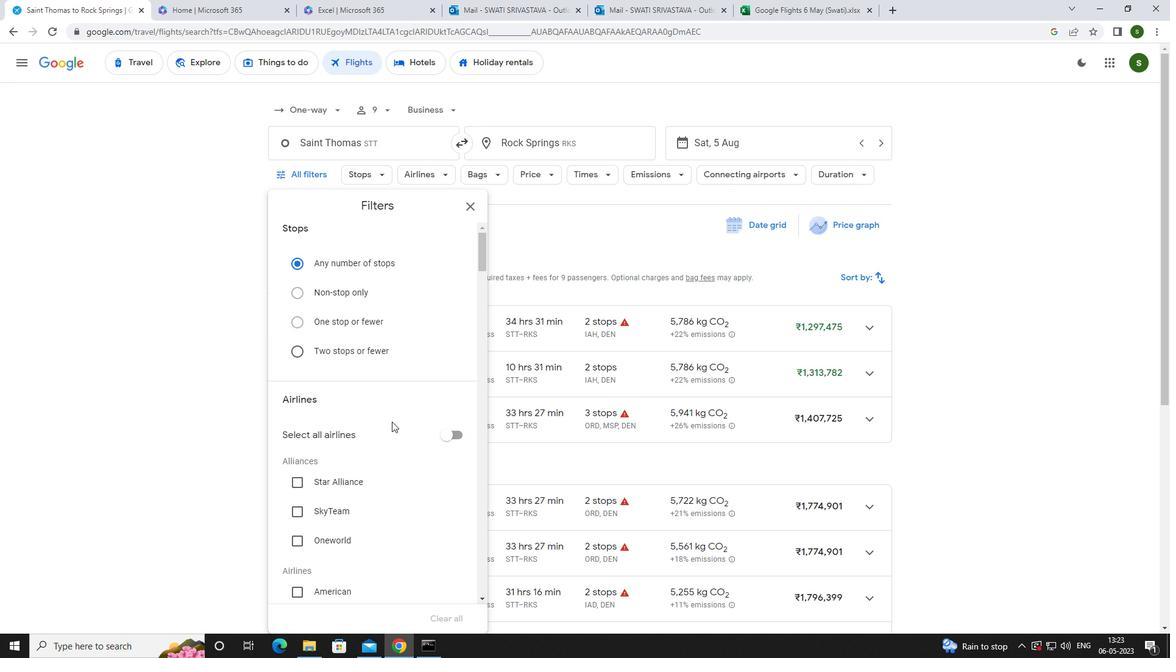 
Action: Mouse scrolled (391, 421) with delta (0, 0)
Screenshot: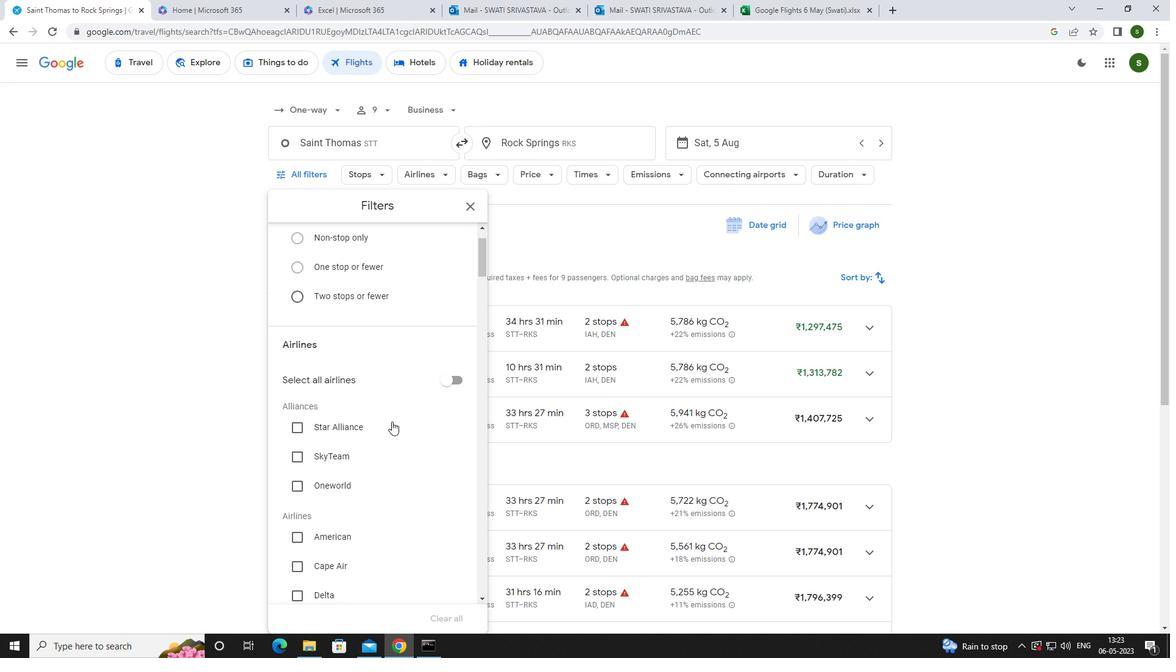
Action: Mouse moved to (391, 421)
Screenshot: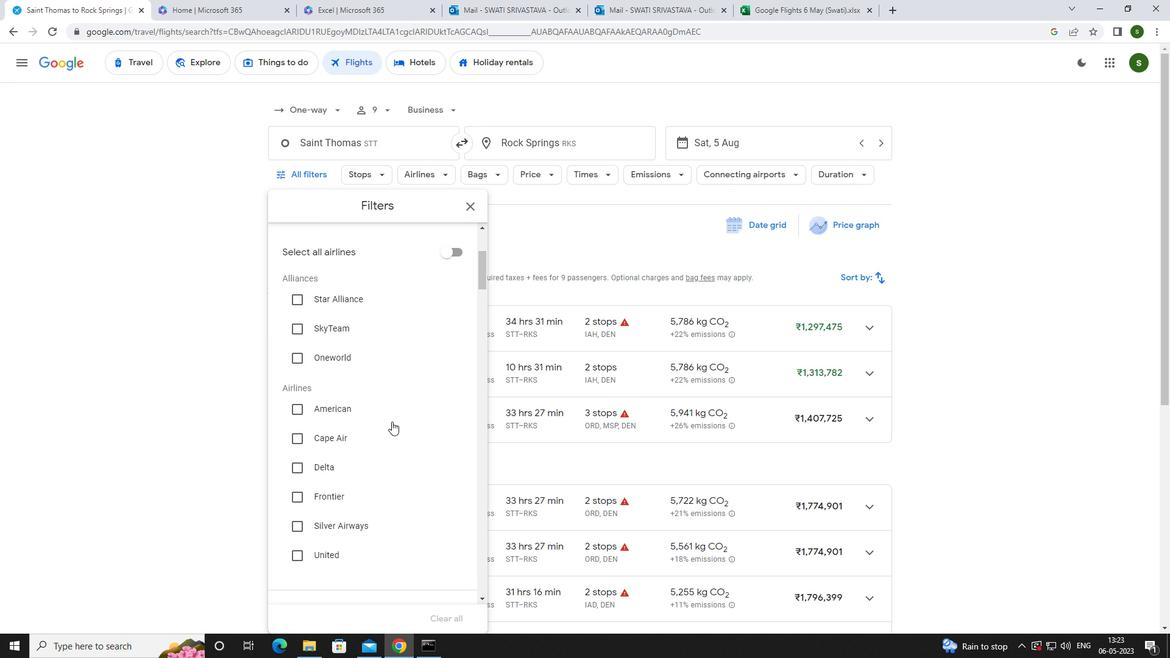 
Action: Mouse scrolled (391, 420) with delta (0, 0)
Screenshot: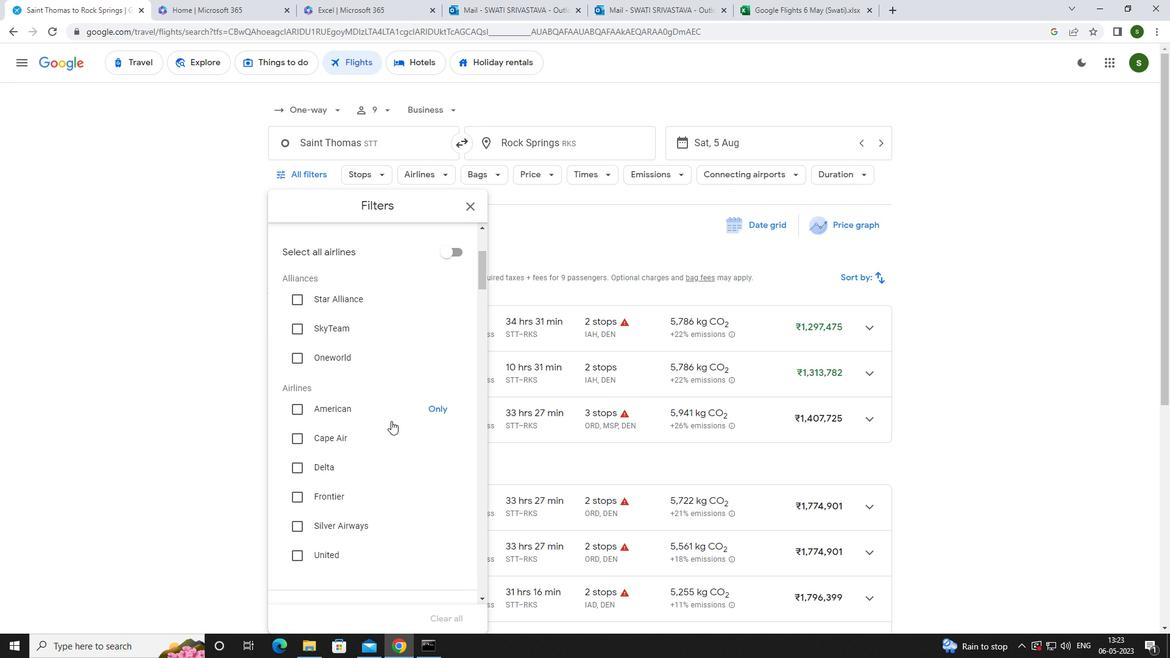 
Action: Mouse scrolled (391, 420) with delta (0, 0)
Screenshot: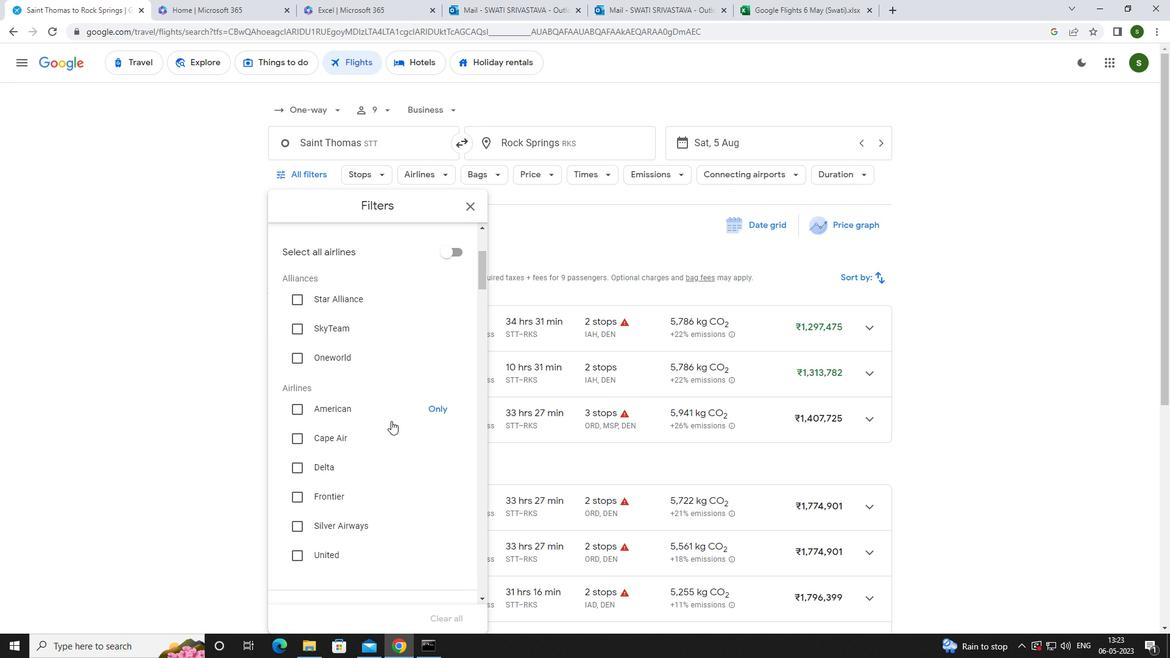 
Action: Mouse scrolled (391, 420) with delta (0, 0)
Screenshot: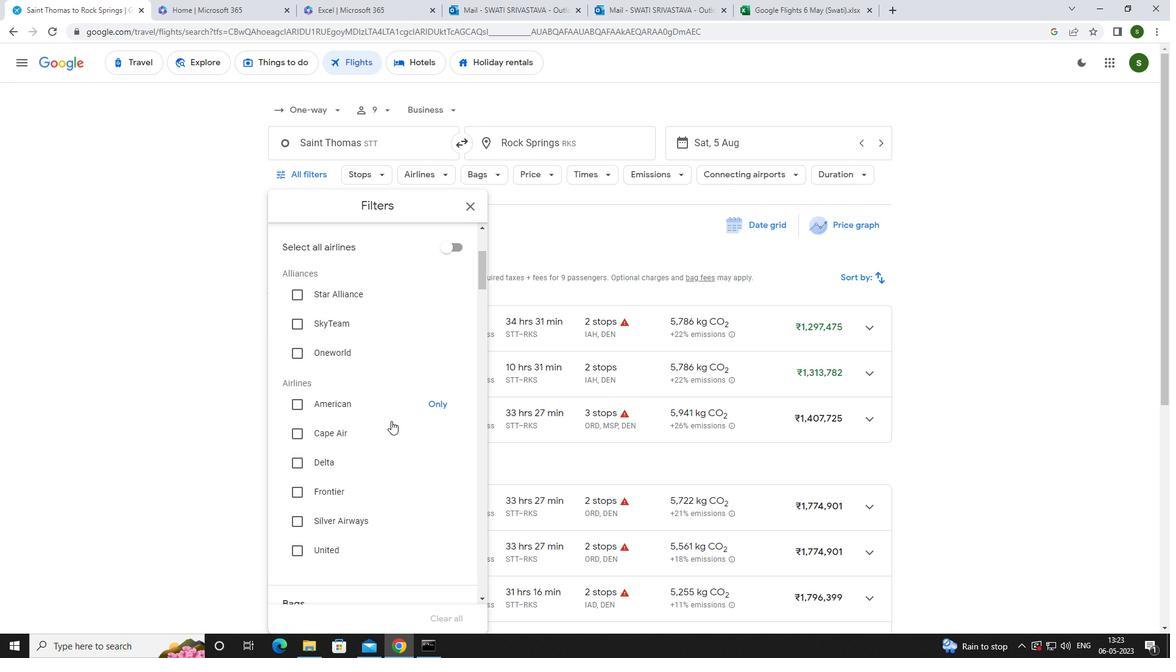 
Action: Mouse scrolled (391, 420) with delta (0, 0)
Screenshot: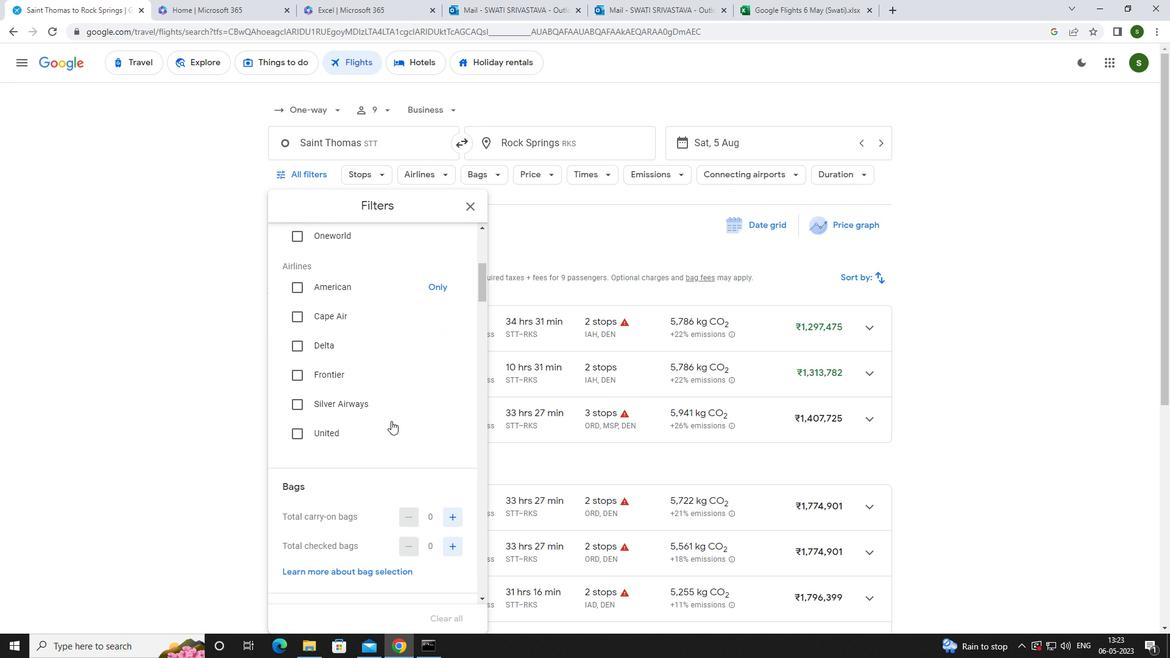 
Action: Mouse moved to (452, 422)
Screenshot: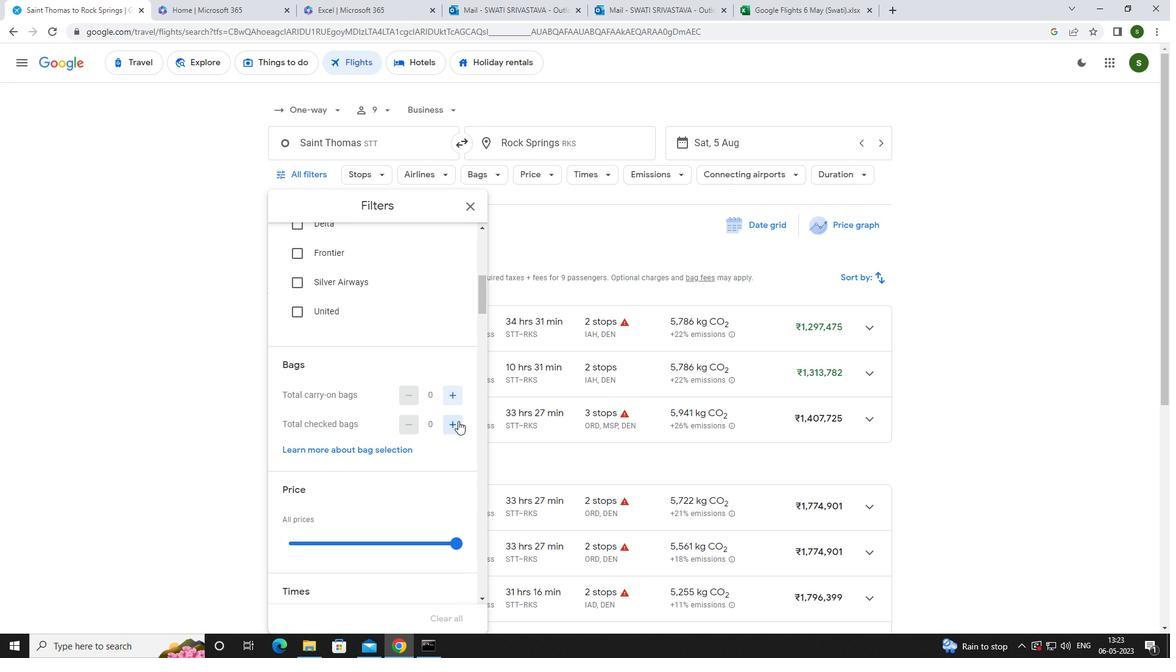 
Action: Mouse pressed left at (452, 422)
Screenshot: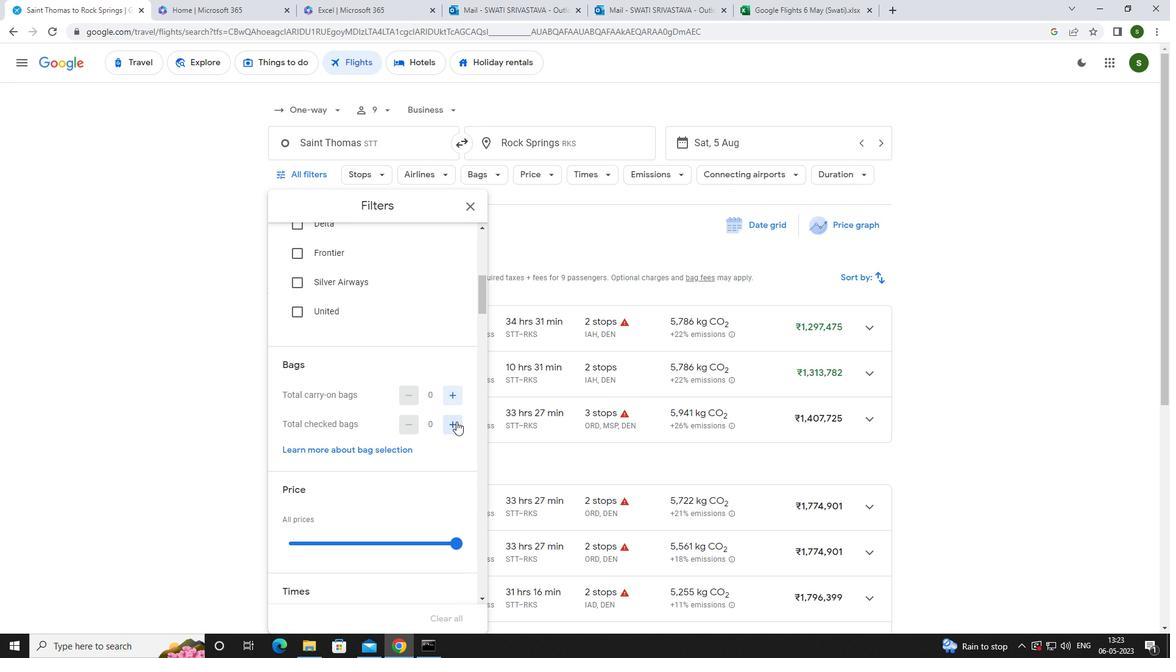 
Action: Mouse pressed left at (452, 422)
Screenshot: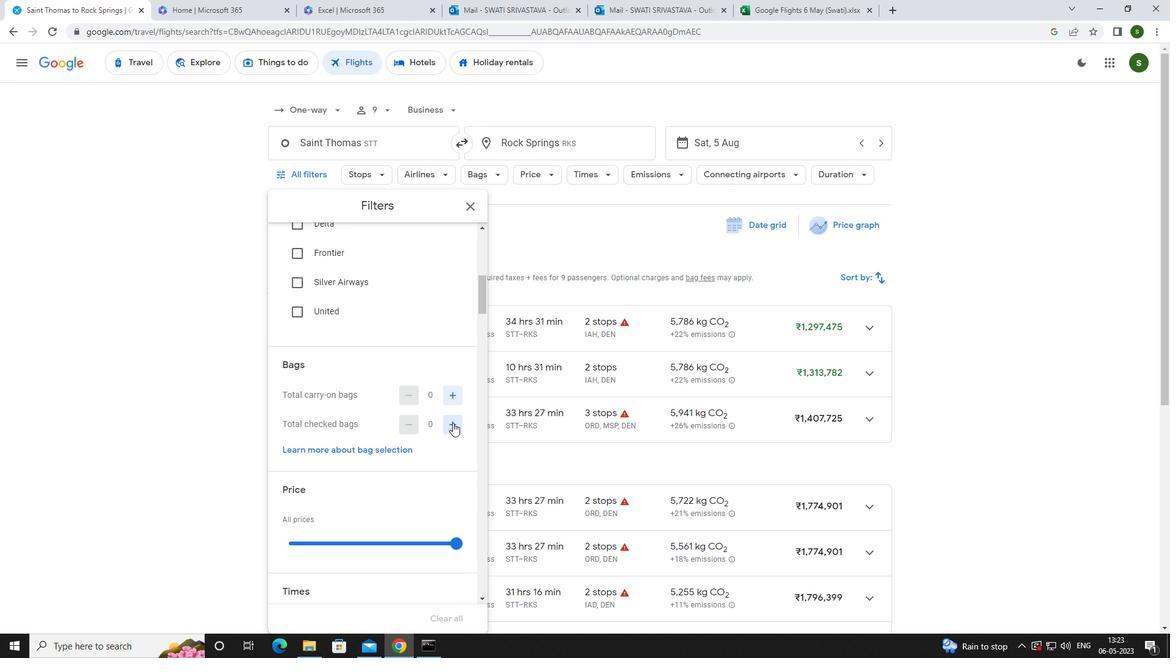 
Action: Mouse pressed left at (452, 422)
Screenshot: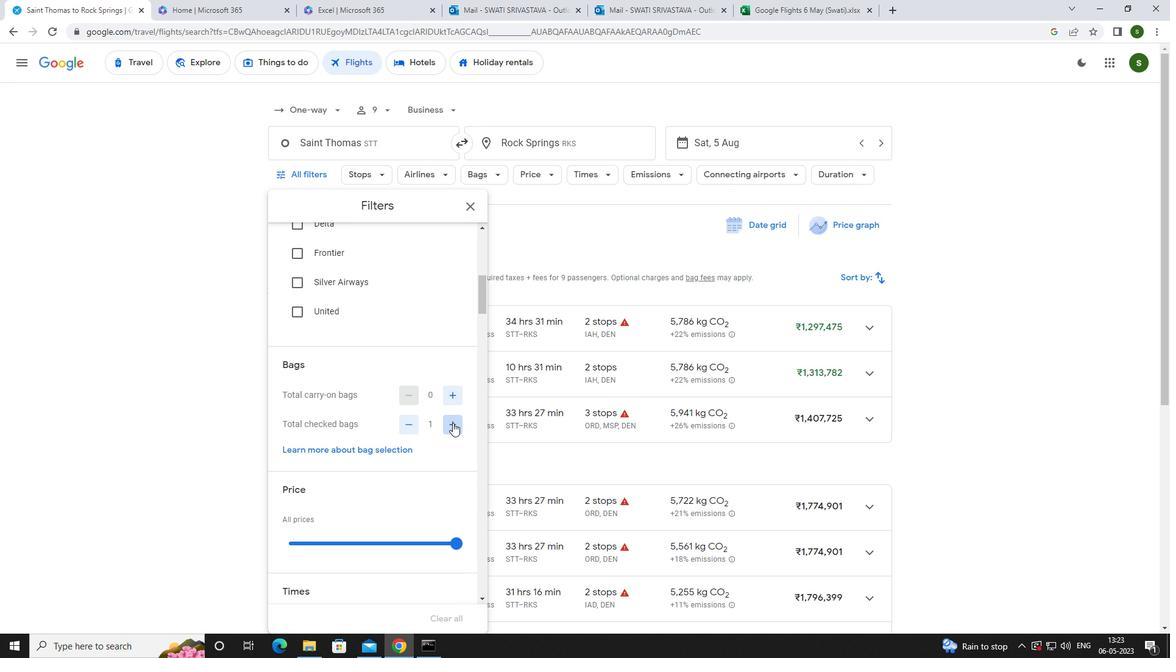 
Action: Mouse pressed left at (452, 422)
Screenshot: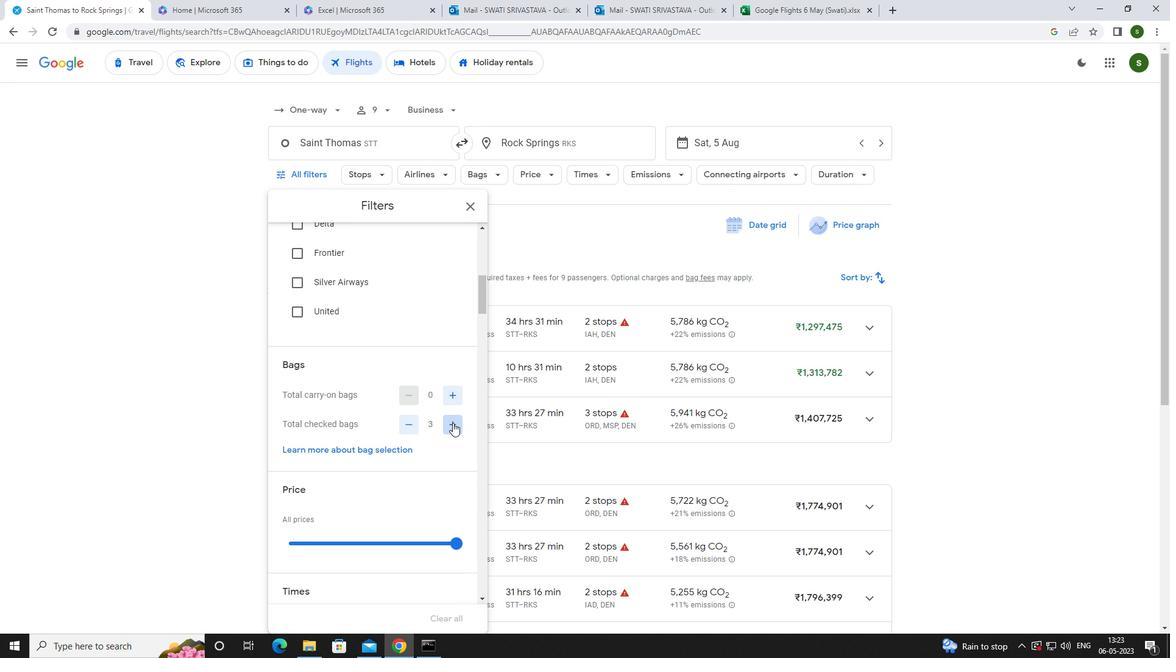 
Action: Mouse pressed left at (452, 422)
Screenshot: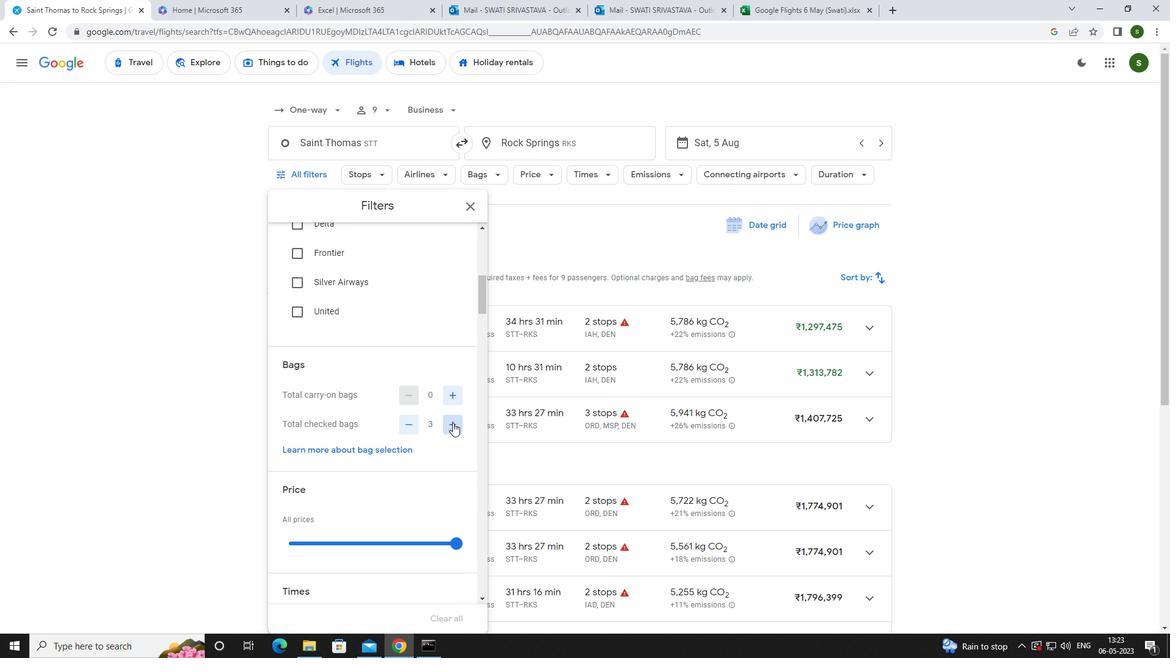 
Action: Mouse pressed left at (452, 422)
Screenshot: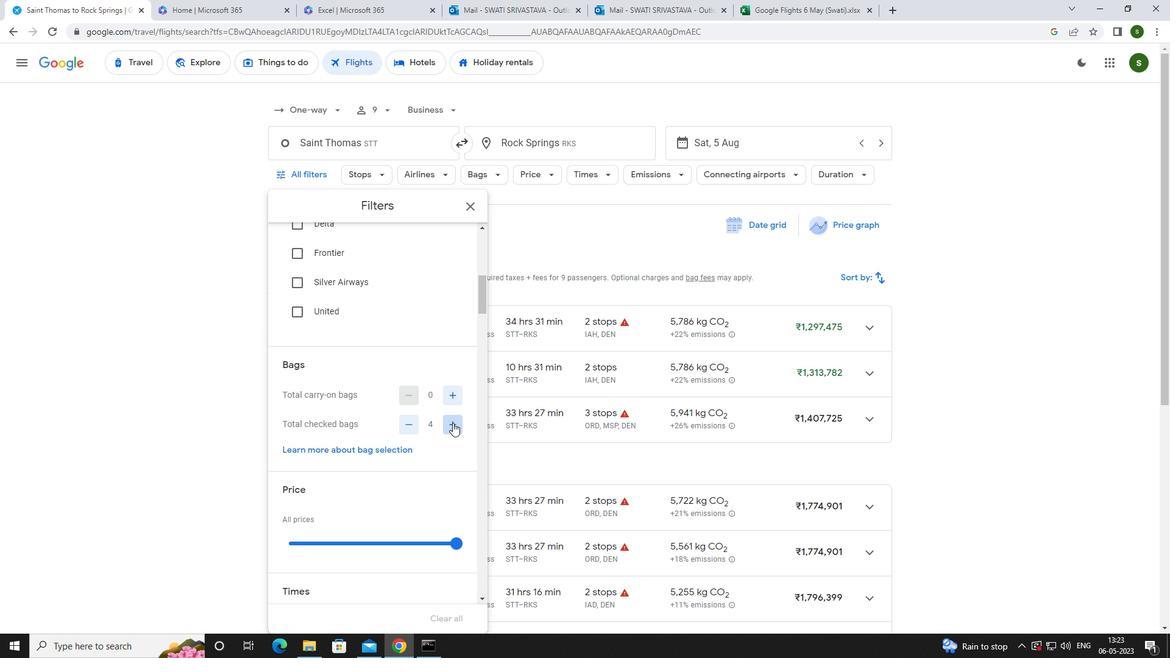 
Action: Mouse pressed left at (452, 422)
Screenshot: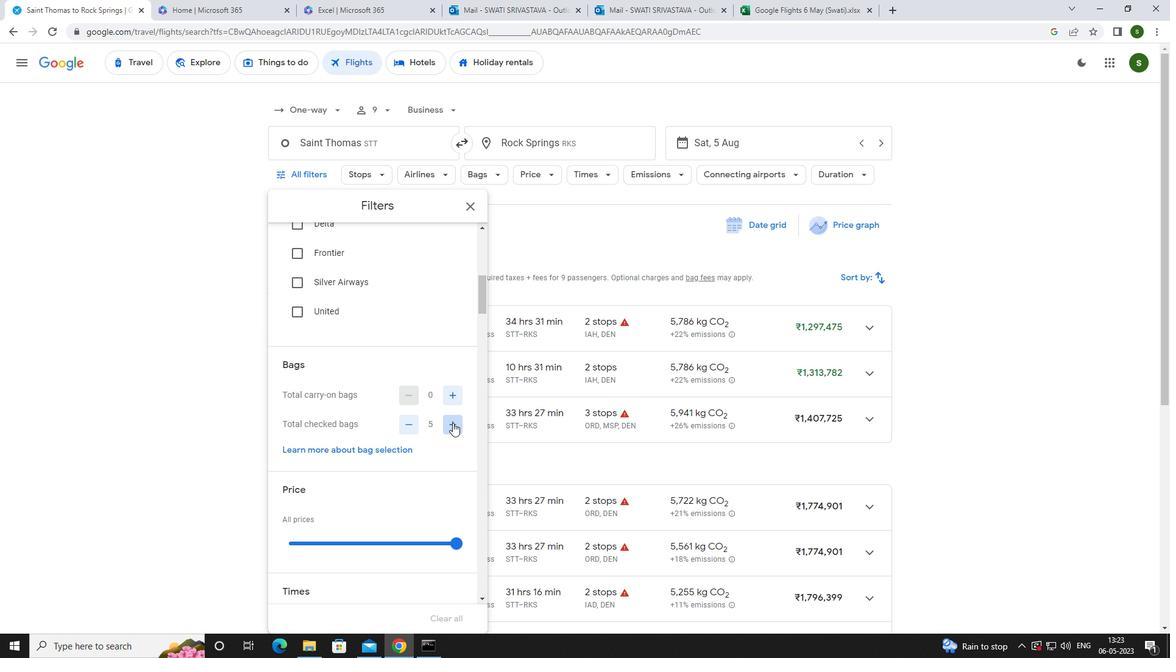 
Action: Mouse pressed left at (452, 422)
Screenshot: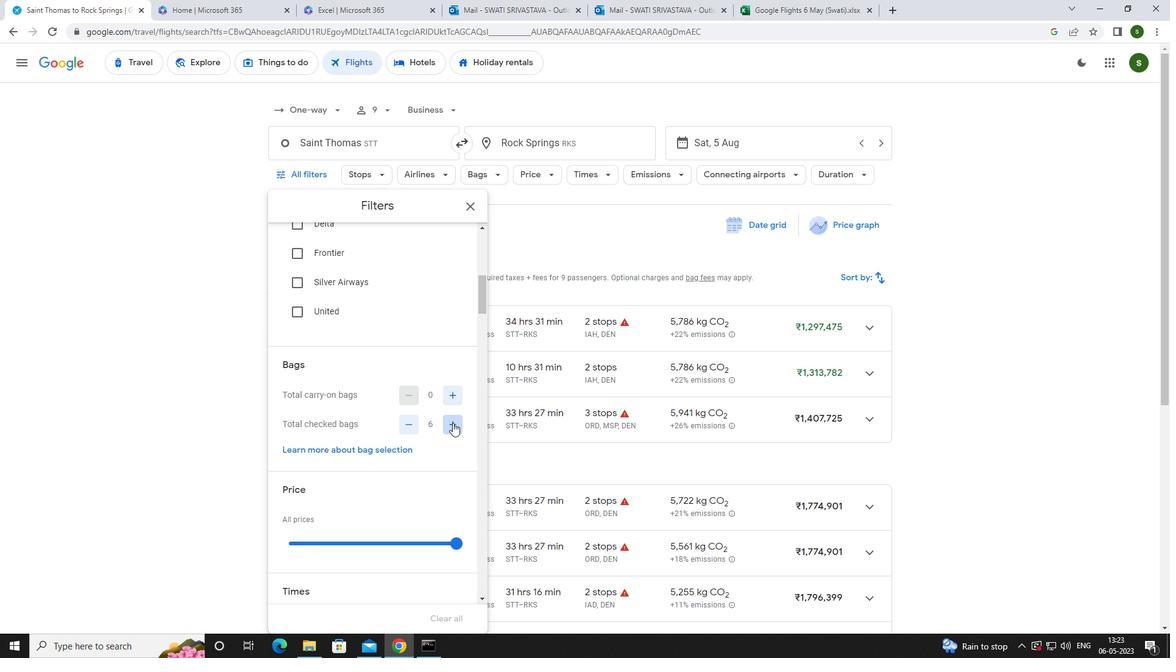
Action: Mouse pressed left at (452, 422)
Screenshot: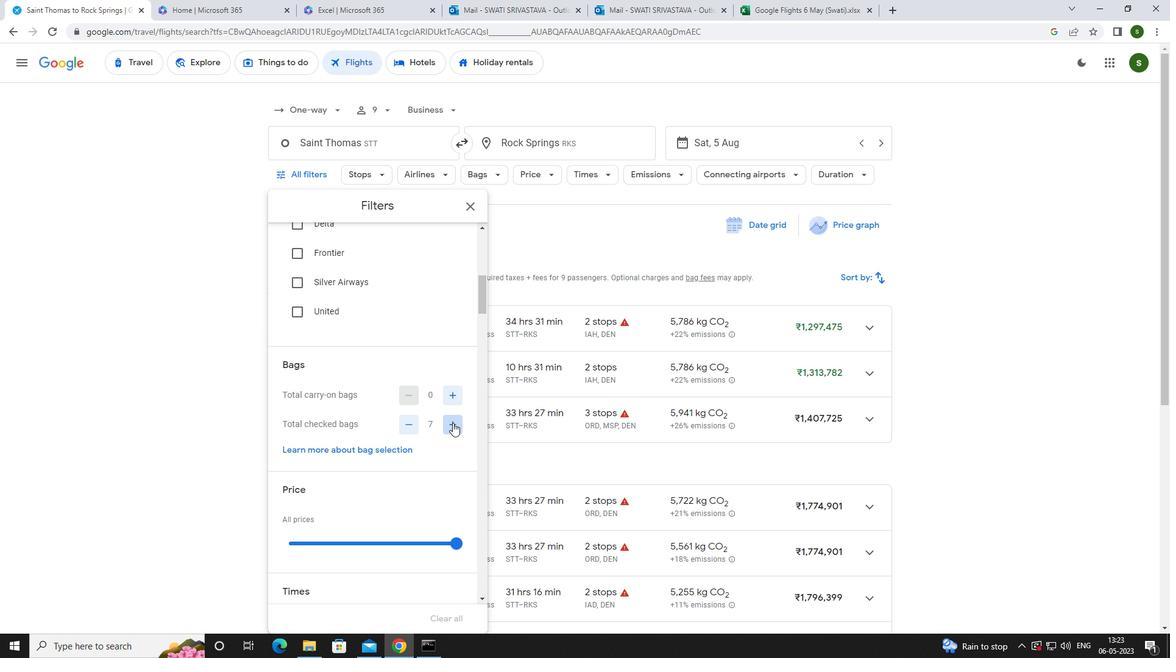 
Action: Mouse pressed left at (452, 422)
Screenshot: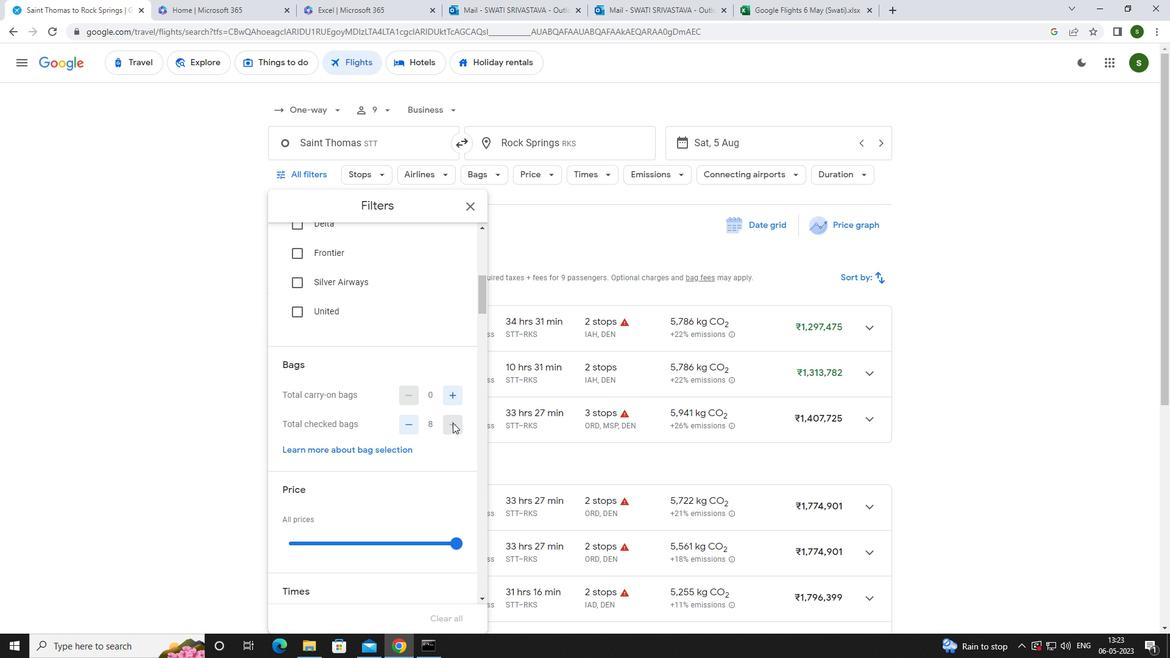 
Action: Mouse scrolled (452, 422) with delta (0, 0)
Screenshot: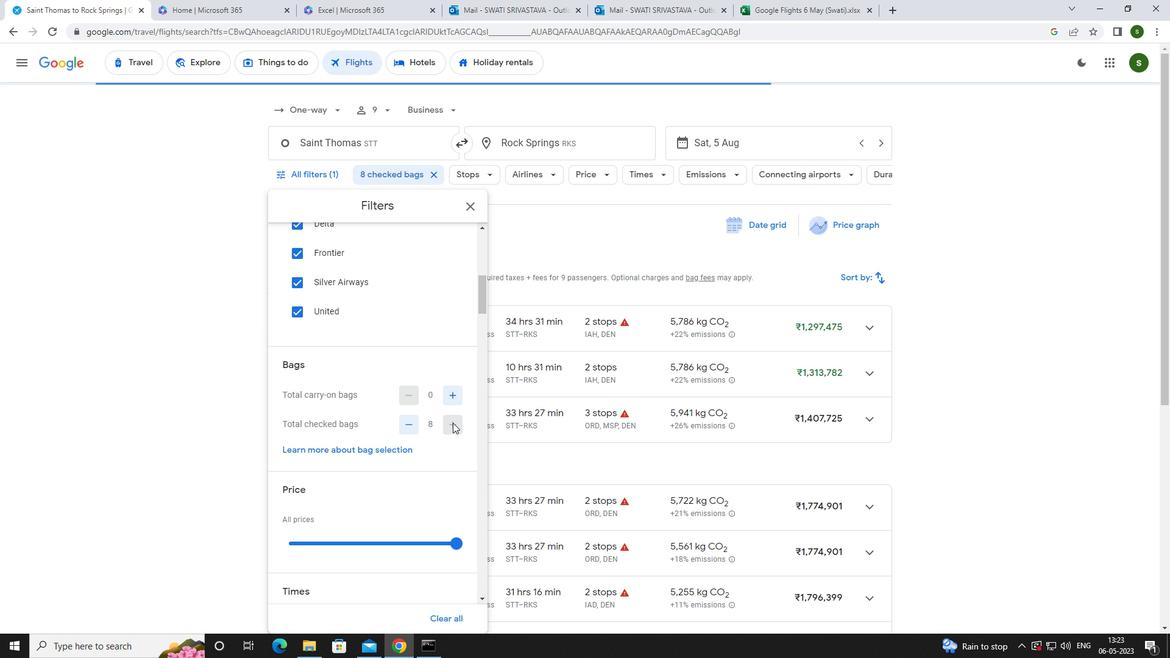 
Action: Mouse scrolled (452, 422) with delta (0, 0)
Screenshot: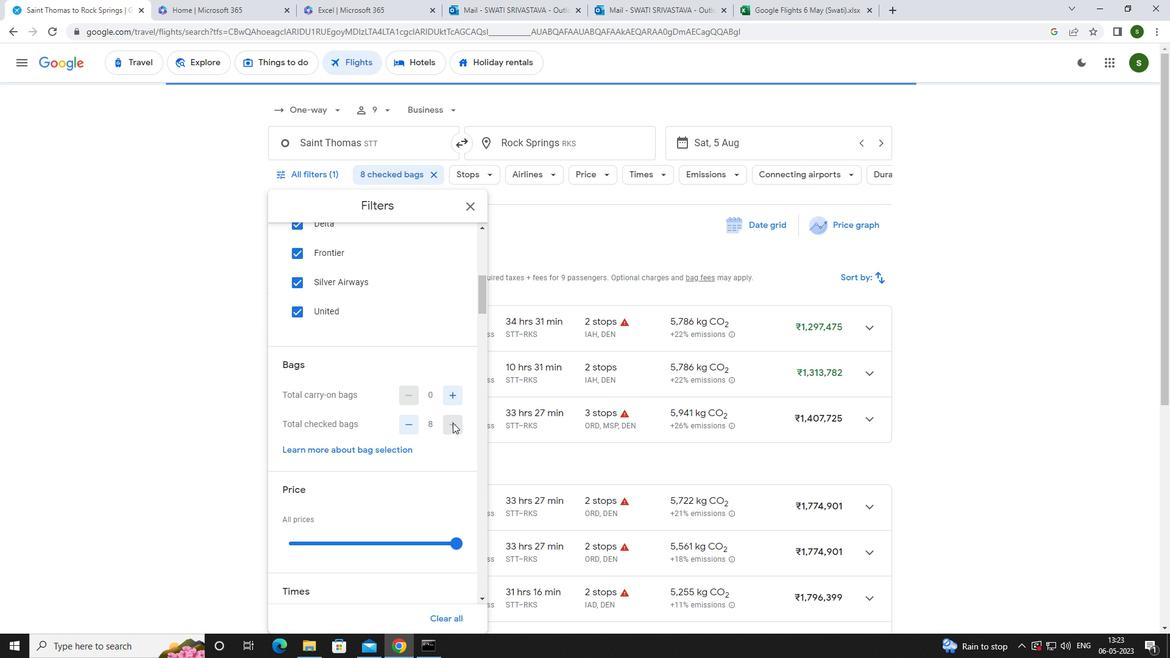 
Action: Mouse moved to (454, 422)
Screenshot: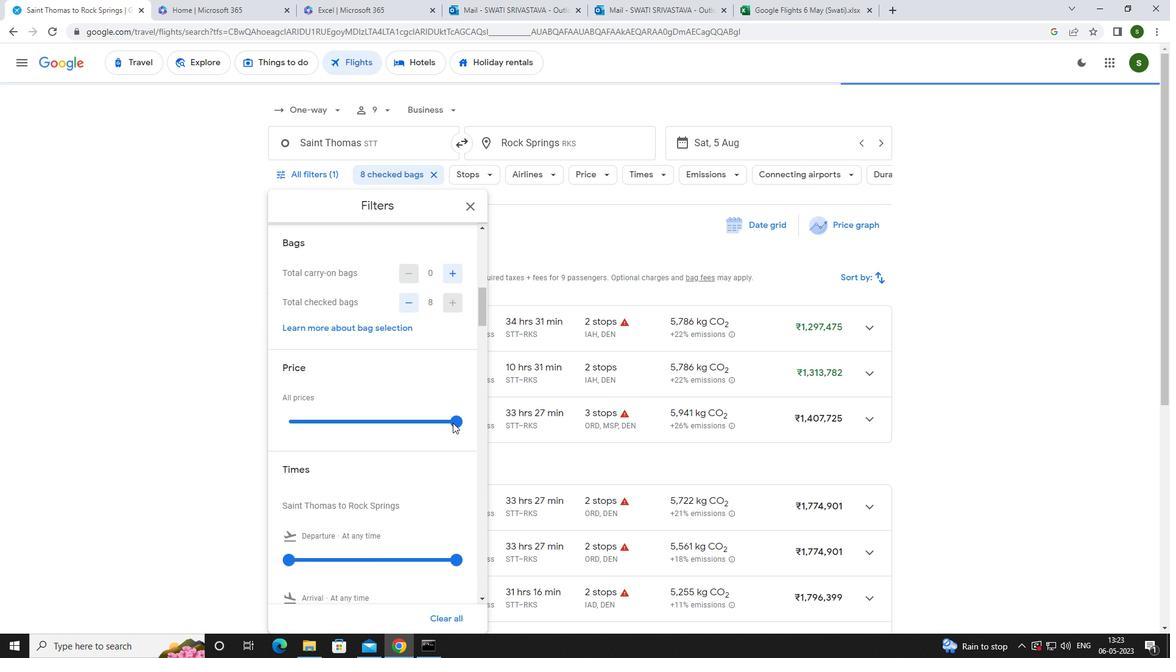
Action: Mouse pressed left at (454, 422)
Screenshot: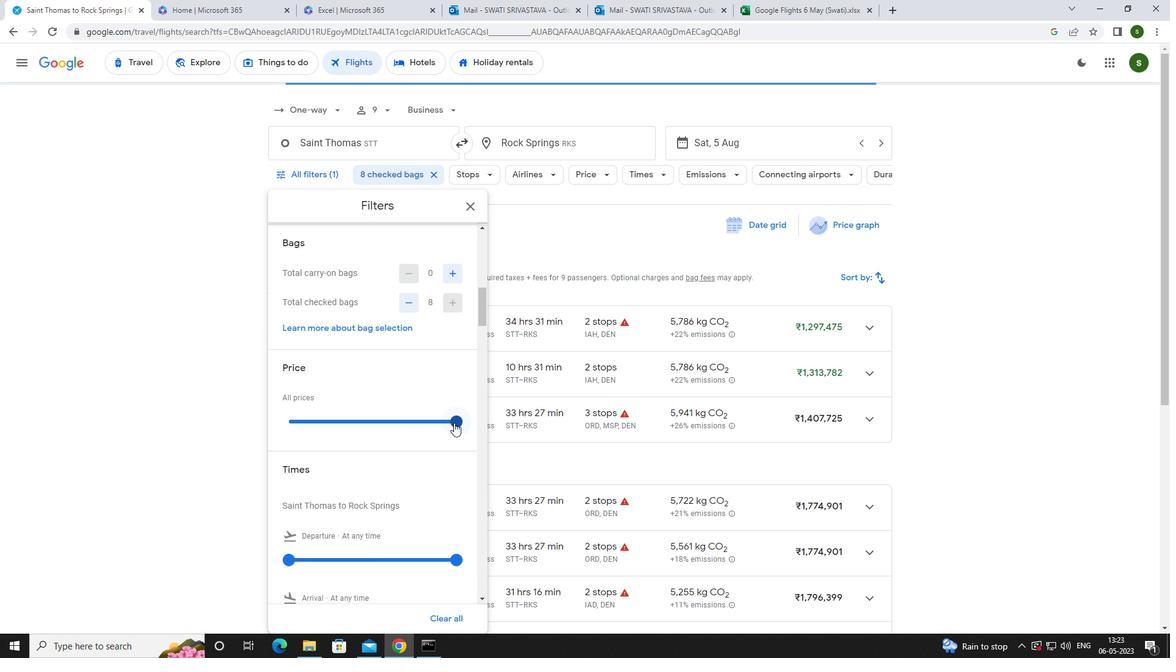 
Action: Mouse moved to (293, 422)
Screenshot: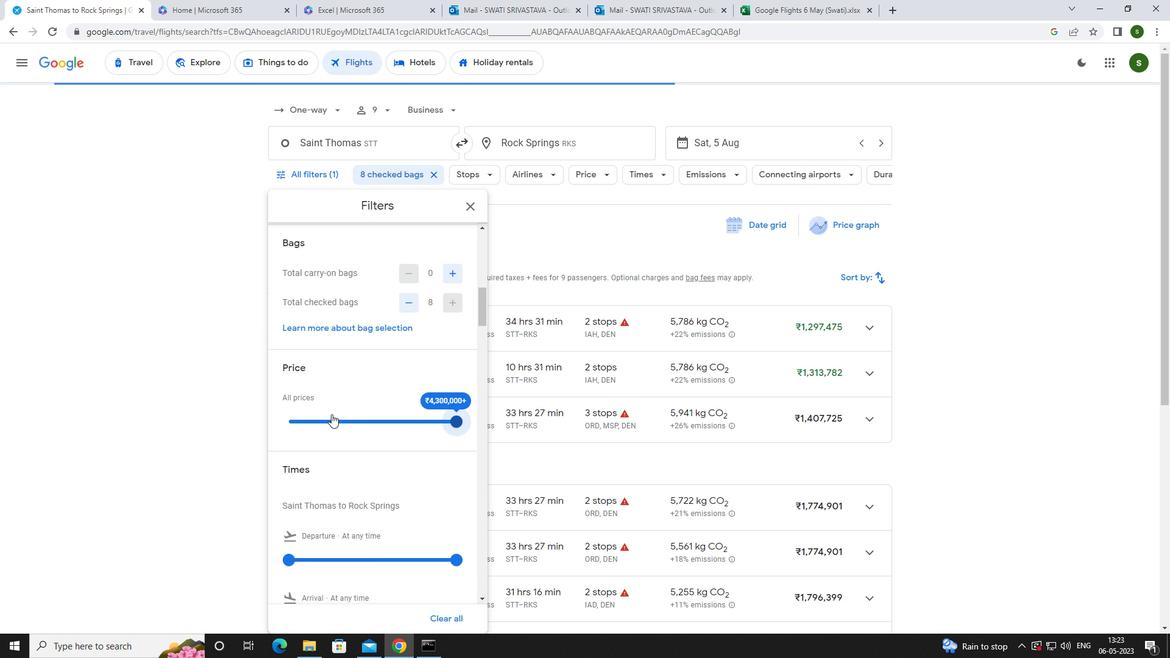 
Action: Mouse scrolled (293, 422) with delta (0, 0)
Screenshot: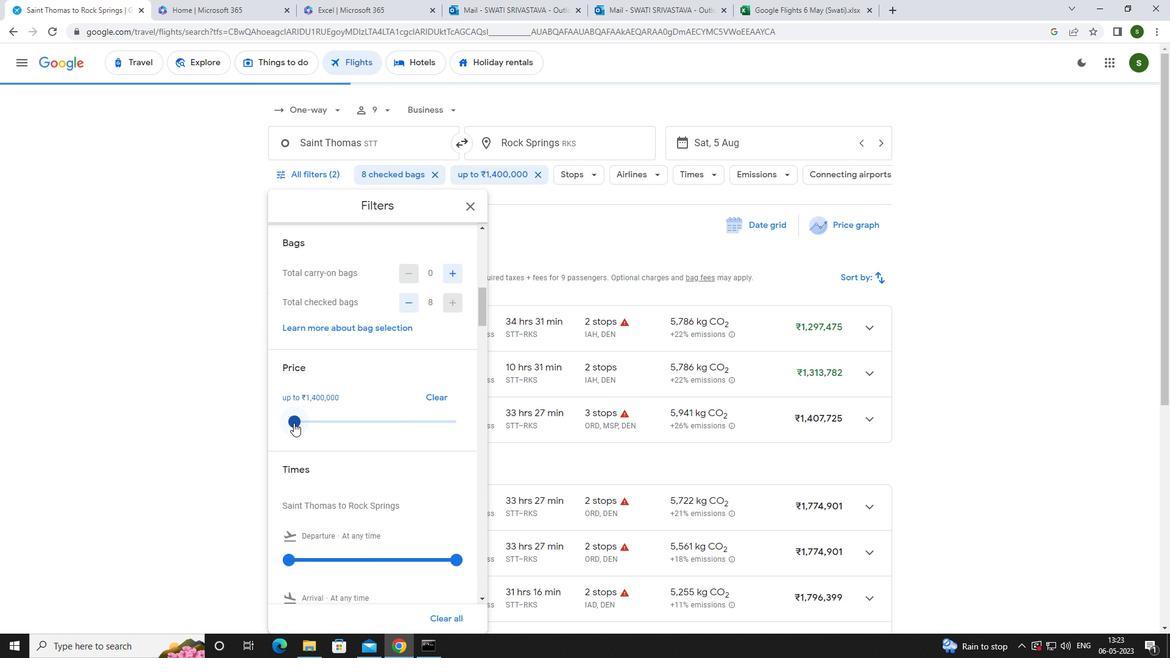 
Action: Mouse scrolled (293, 422) with delta (0, 0)
Screenshot: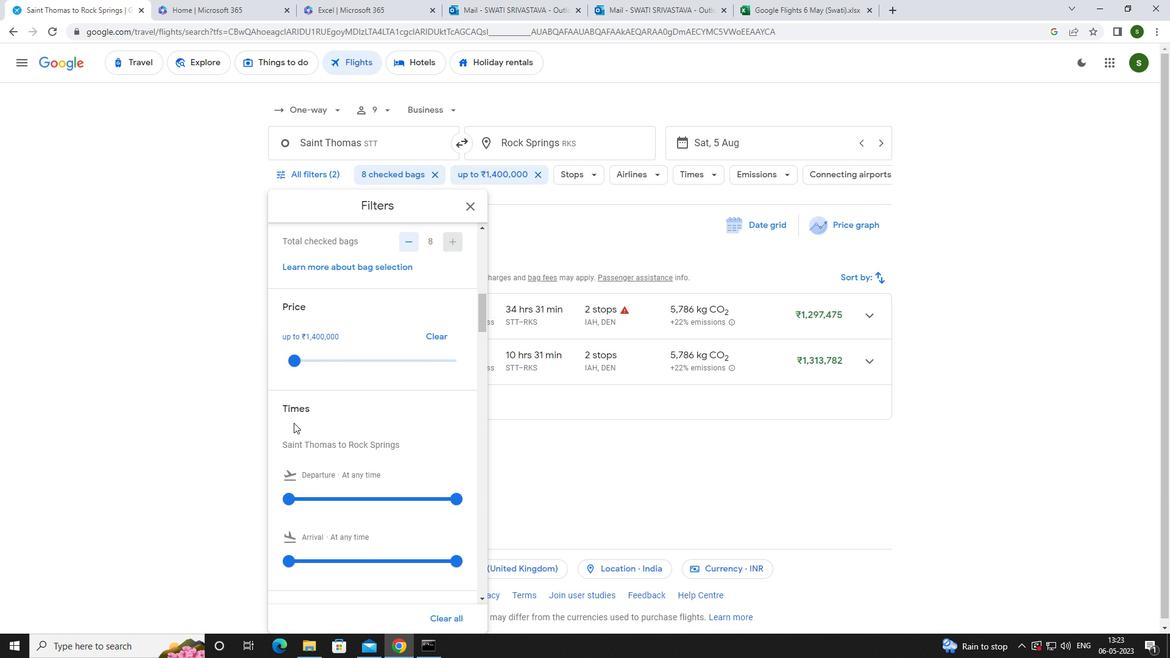 
Action: Mouse moved to (287, 435)
Screenshot: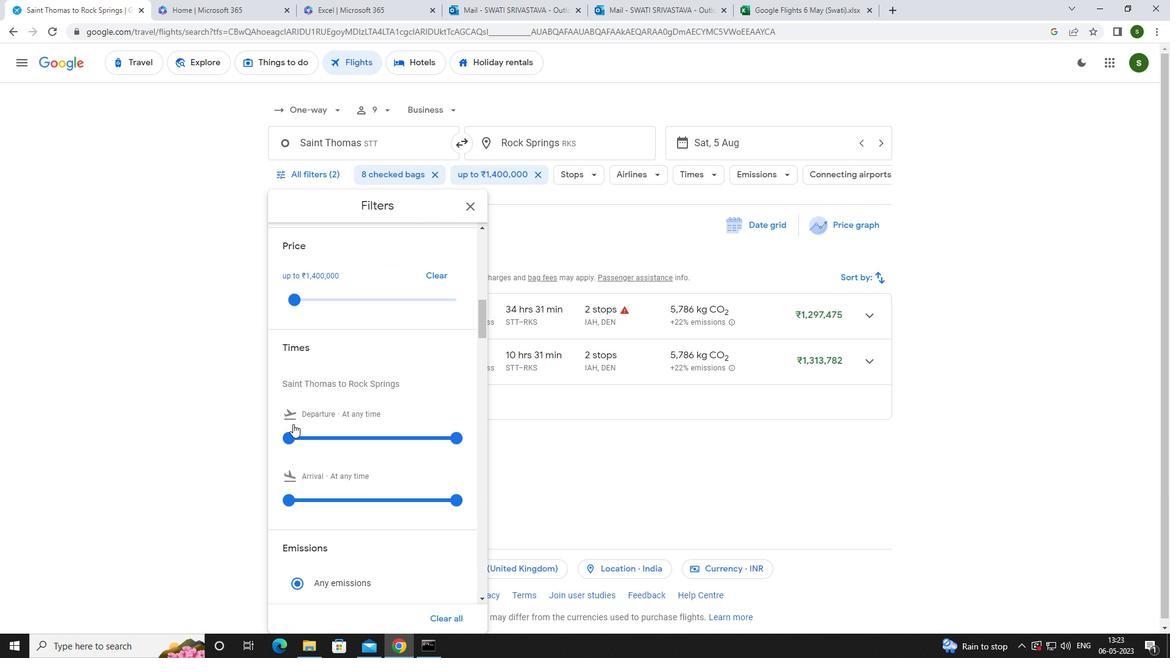 
Action: Mouse pressed left at (287, 435)
Screenshot: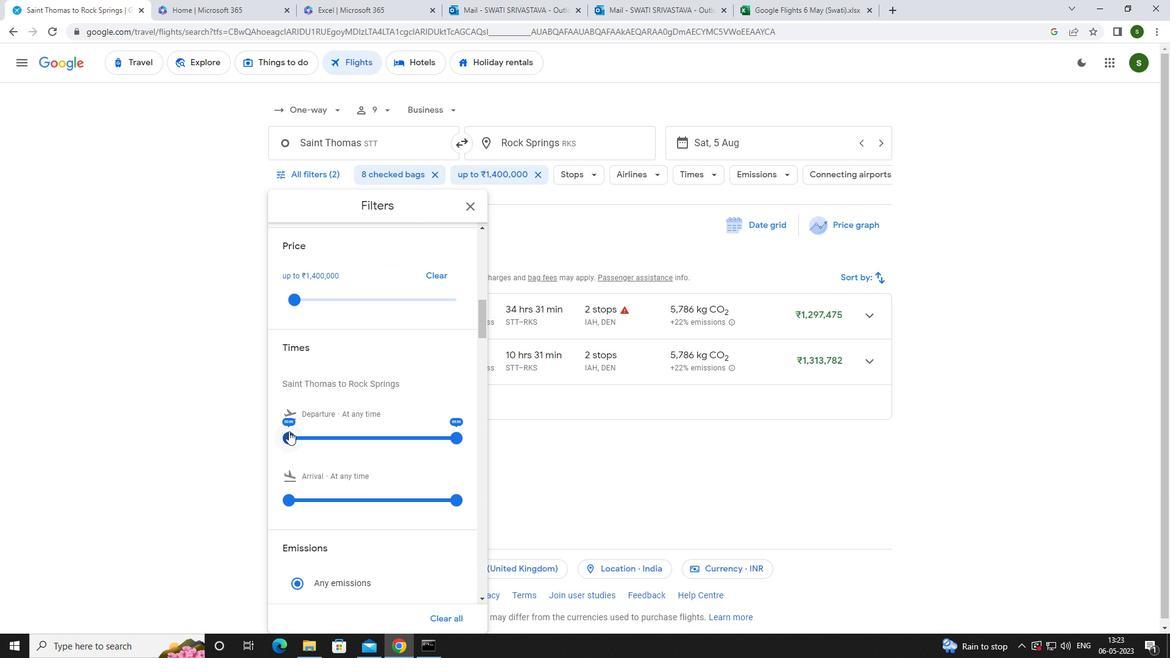 
Action: Mouse moved to (411, 436)
Screenshot: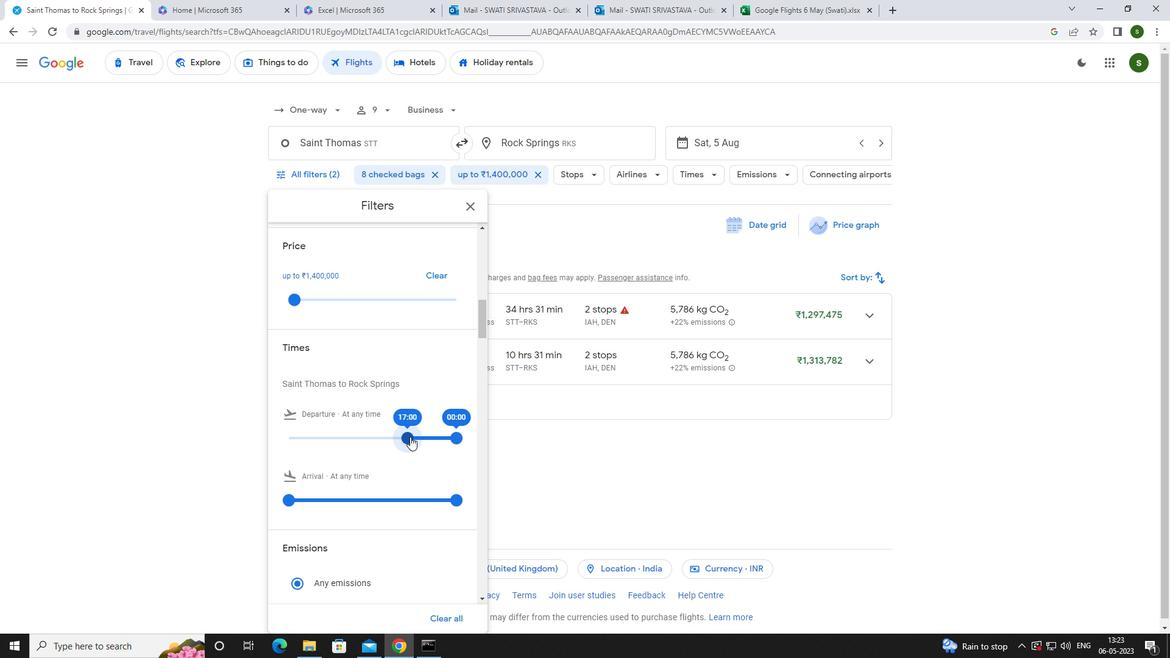 
Action: Mouse scrolled (411, 436) with delta (0, 0)
Screenshot: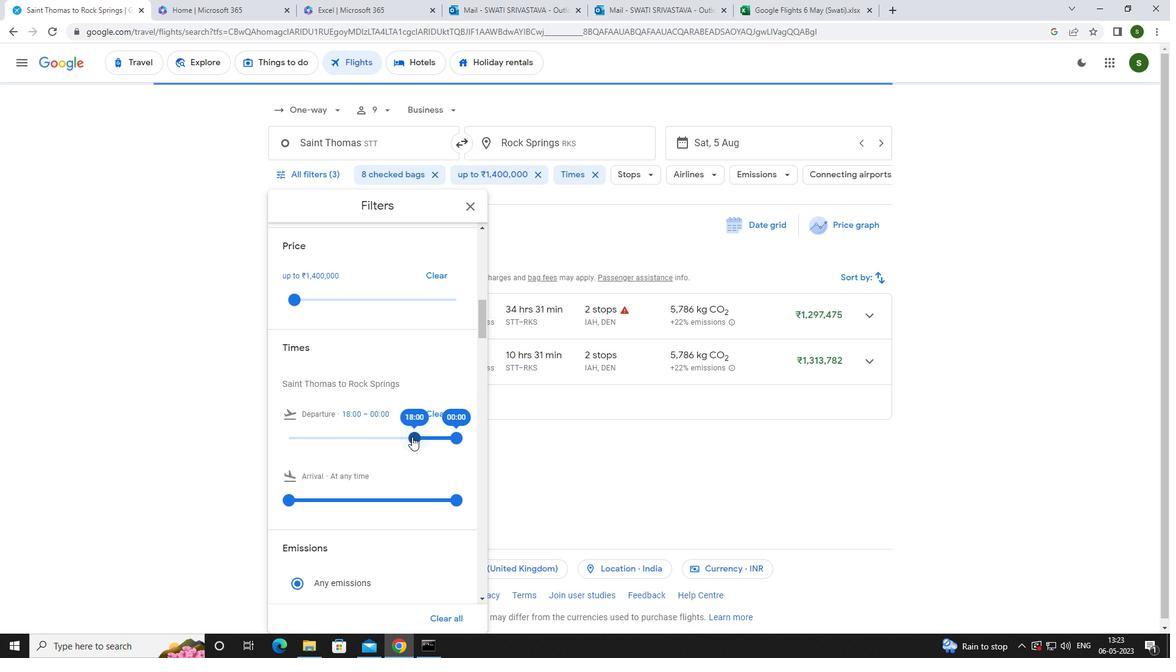 
Action: Mouse scrolled (411, 436) with delta (0, 0)
Screenshot: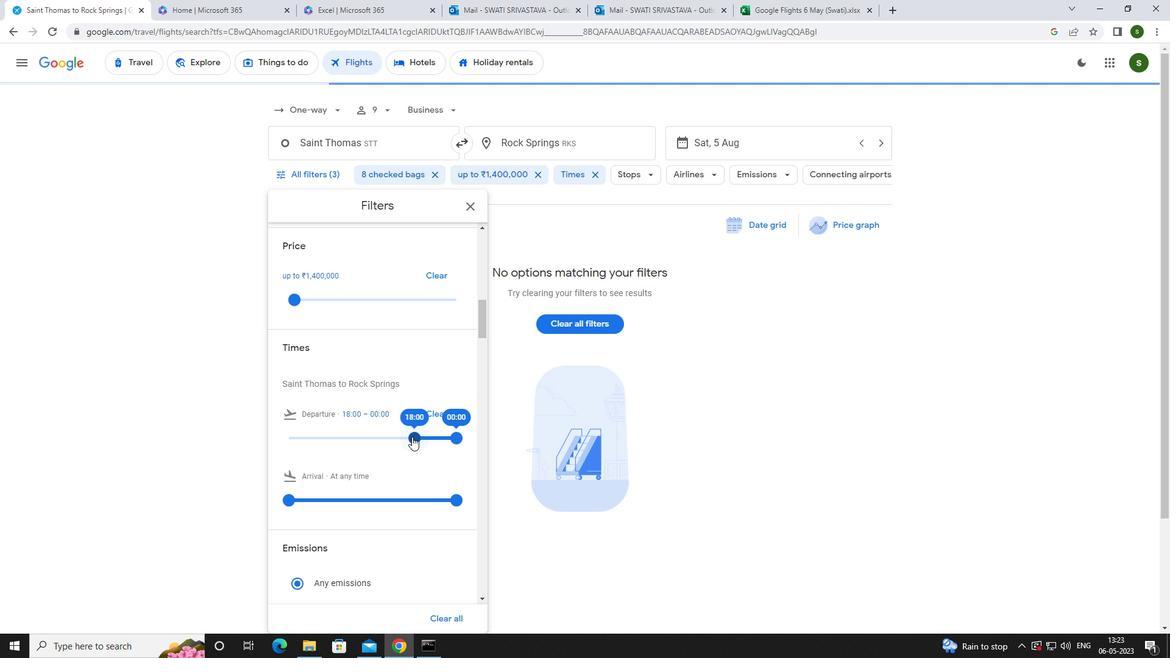 
Action: Mouse moved to (380, 488)
Screenshot: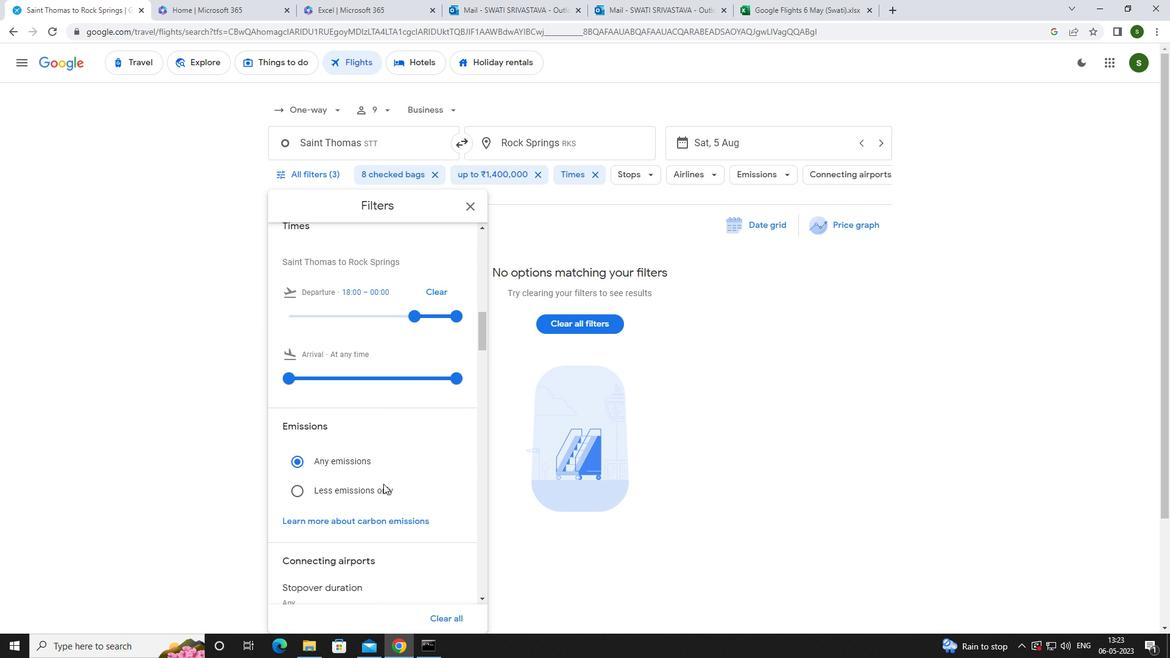 
Action: Mouse pressed left at (380, 488)
Screenshot: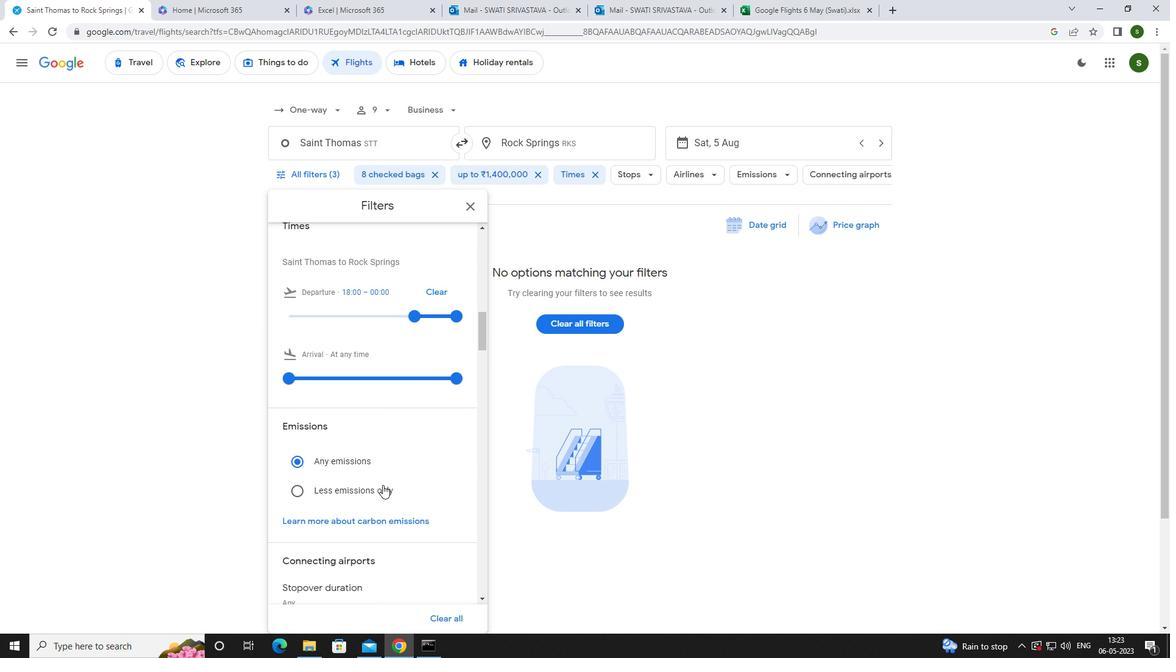 
Action: Mouse moved to (519, 547)
Screenshot: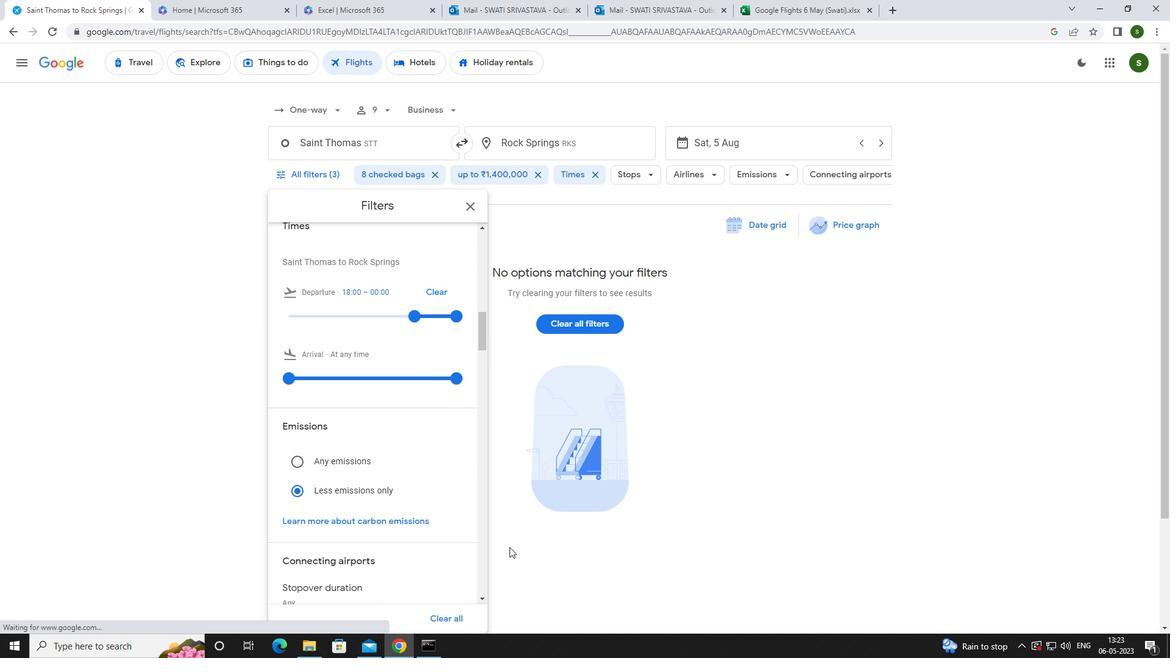 
Action: Mouse pressed left at (519, 547)
Screenshot: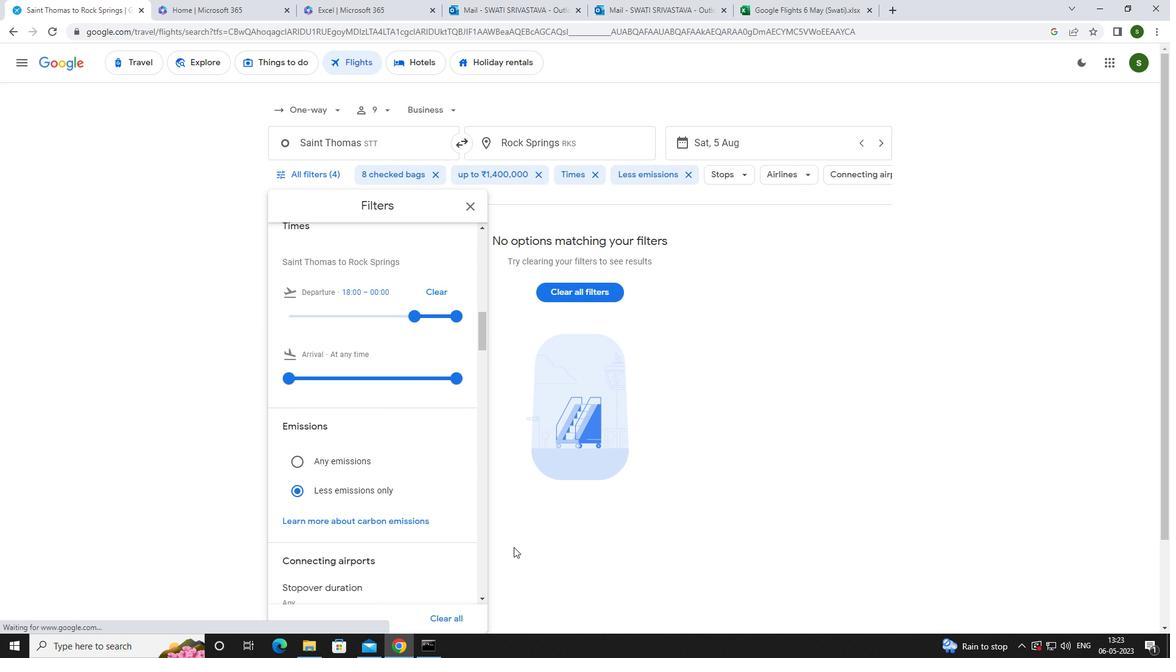 
Action: Mouse moved to (518, 541)
Screenshot: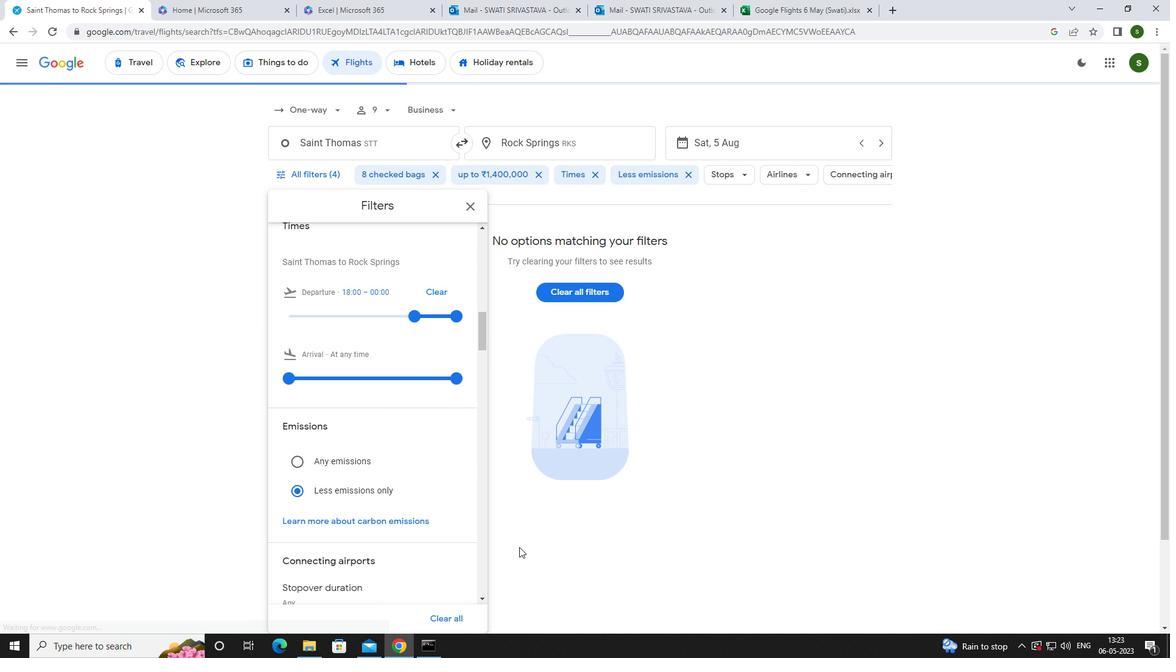 
